 Task: See all articles on embed options.
Action: Mouse moved to (54, 615)
Screenshot: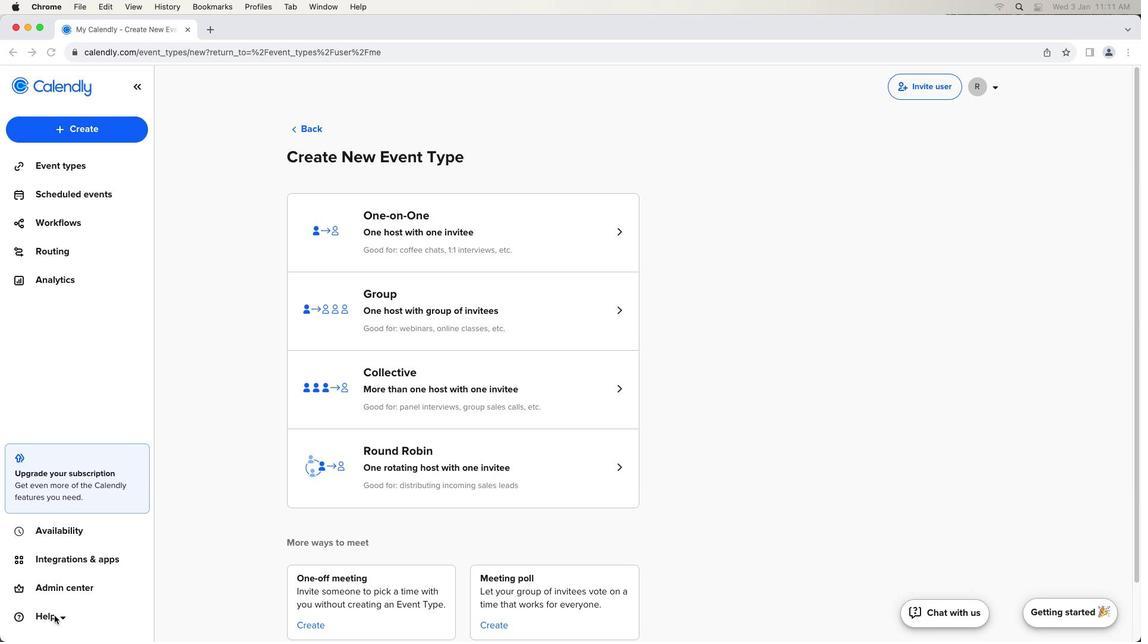 
Action: Mouse pressed left at (54, 615)
Screenshot: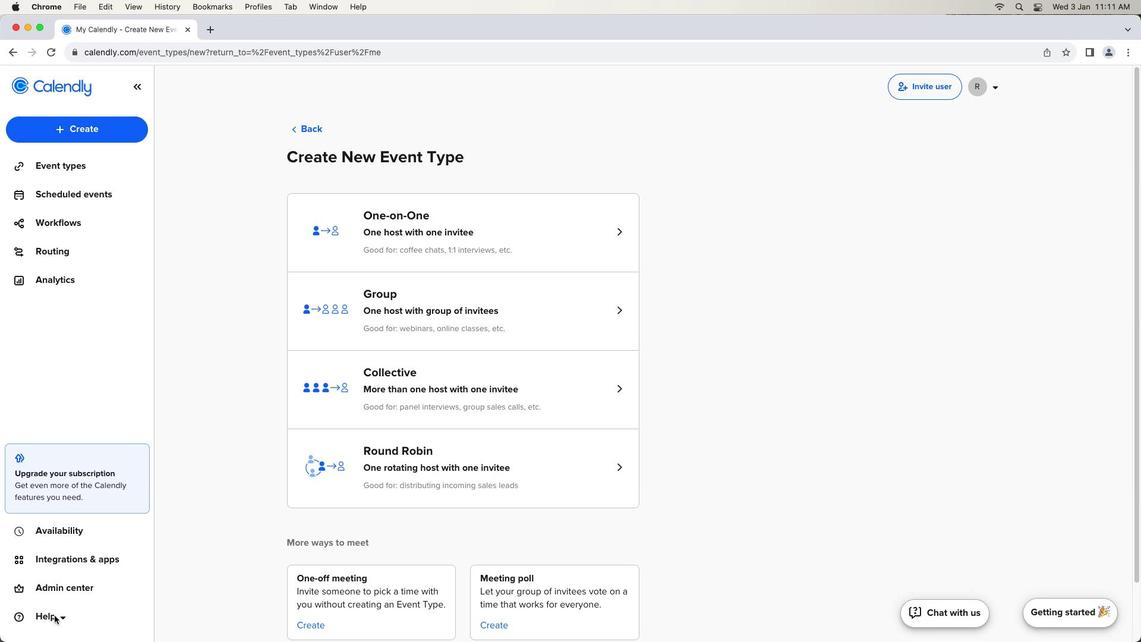 
Action: Mouse pressed left at (54, 615)
Screenshot: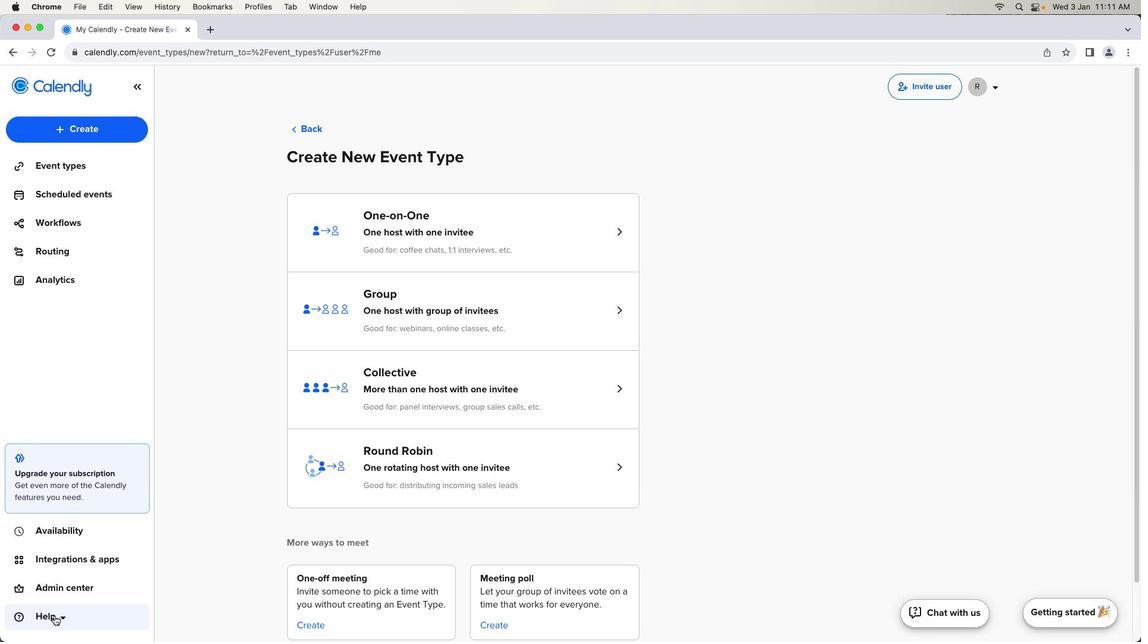 
Action: Mouse moved to (63, 520)
Screenshot: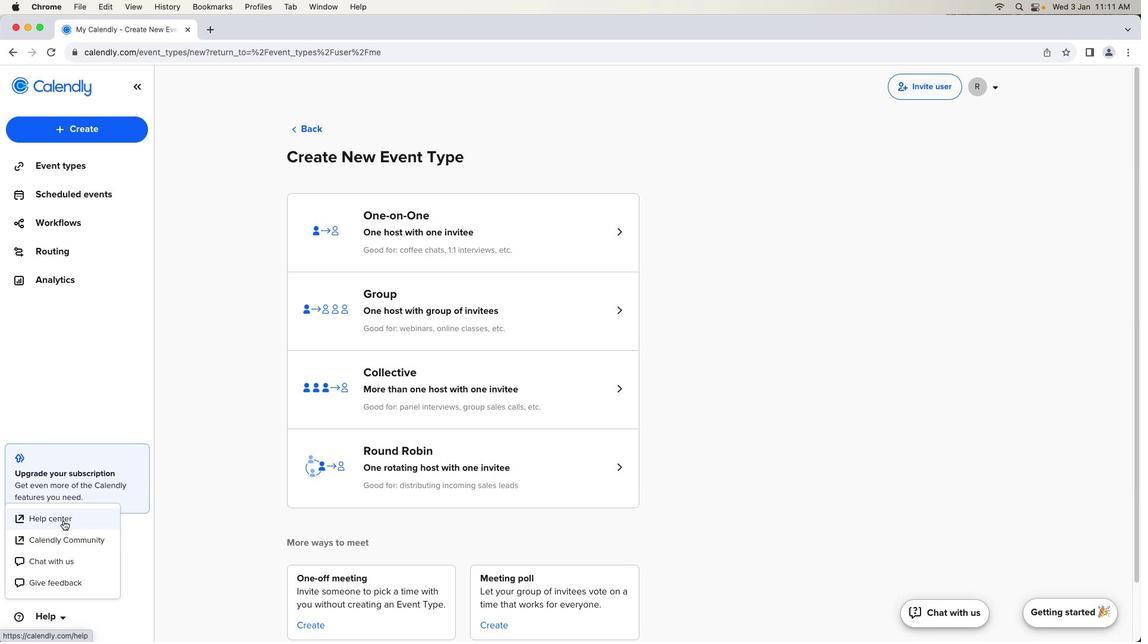 
Action: Mouse pressed left at (63, 520)
Screenshot: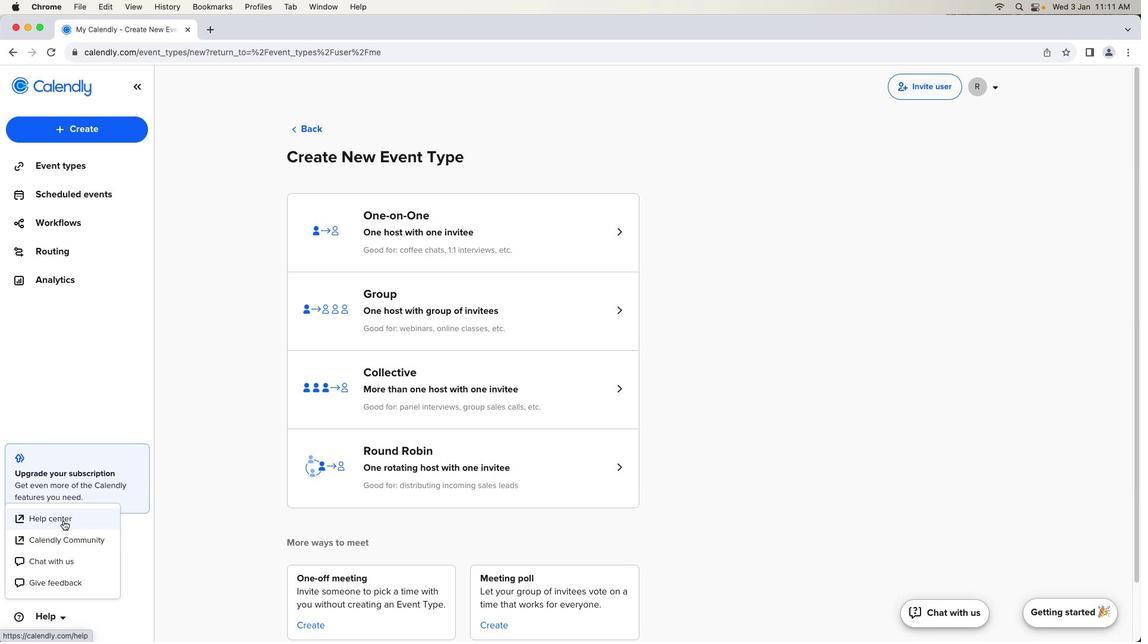 
Action: Mouse moved to (458, 541)
Screenshot: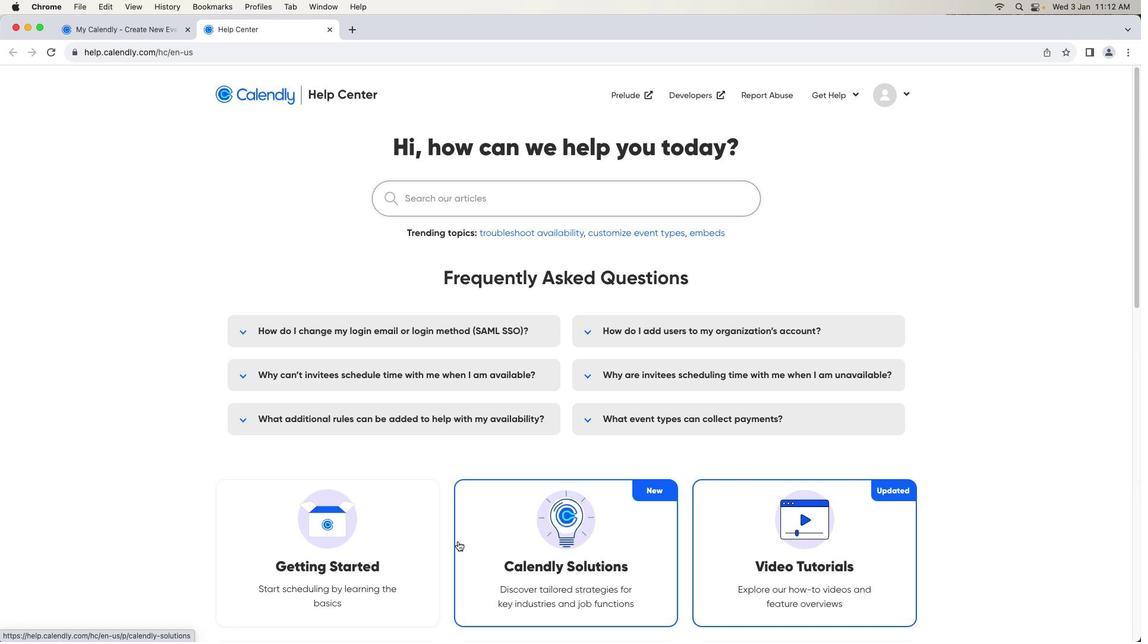 
Action: Mouse scrolled (458, 541) with delta (0, 0)
Screenshot: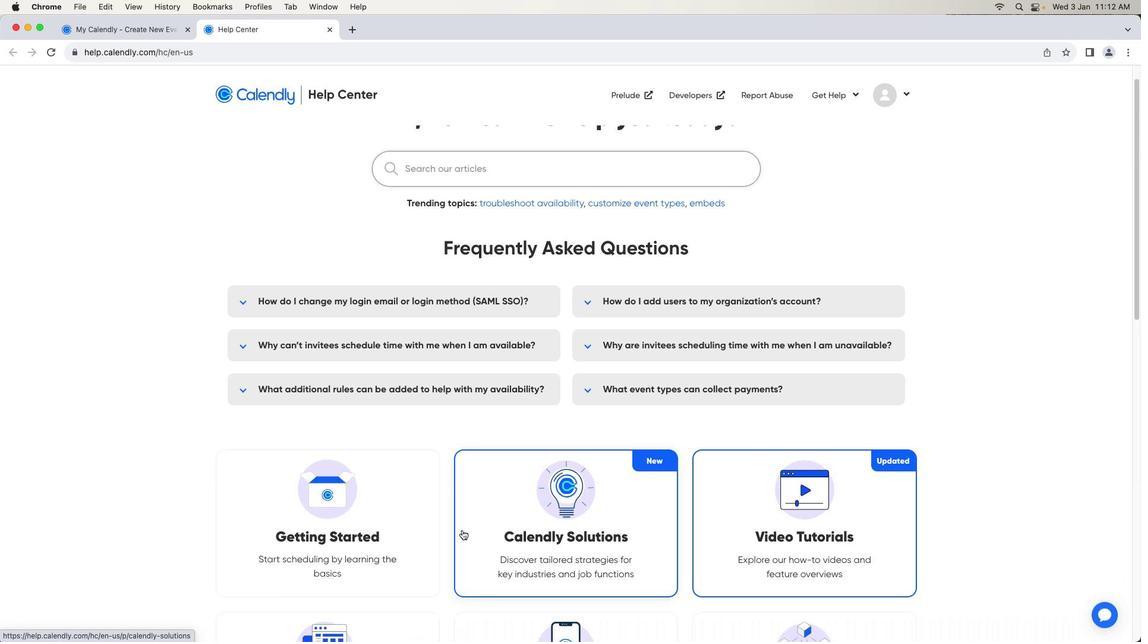 
Action: Mouse moved to (458, 540)
Screenshot: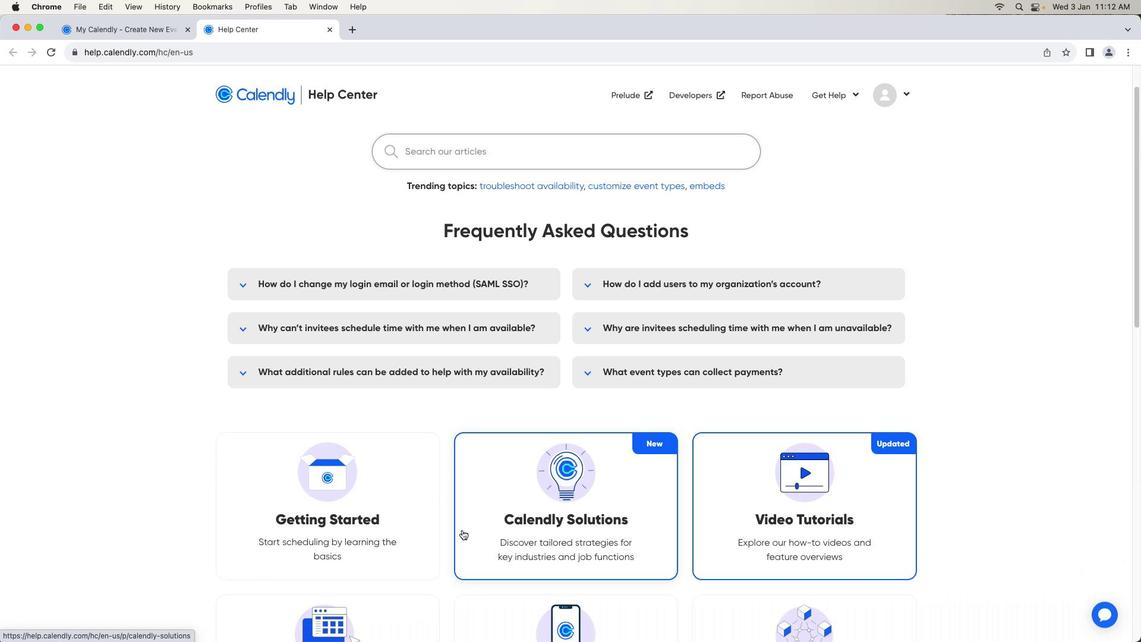 
Action: Mouse scrolled (458, 540) with delta (0, 0)
Screenshot: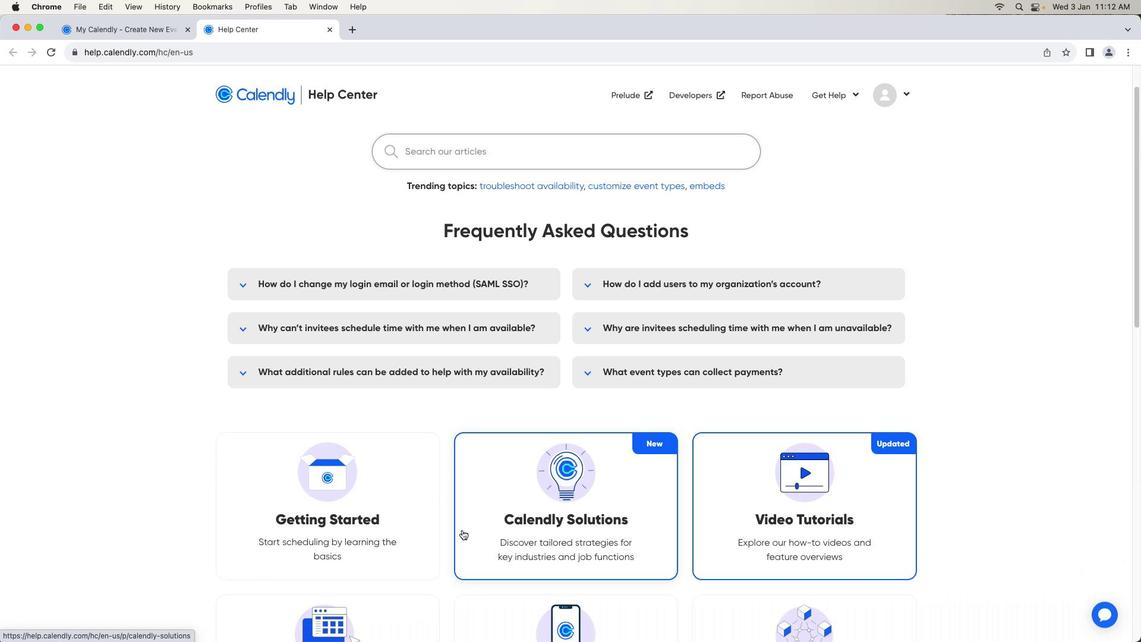 
Action: Mouse moved to (459, 536)
Screenshot: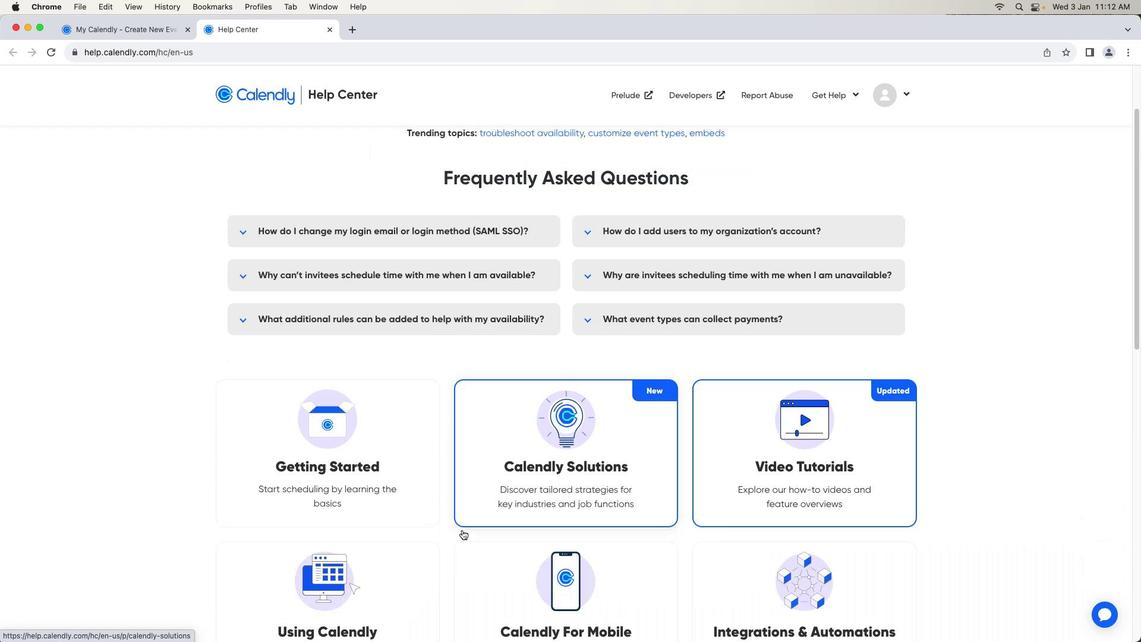 
Action: Mouse scrolled (459, 536) with delta (0, -1)
Screenshot: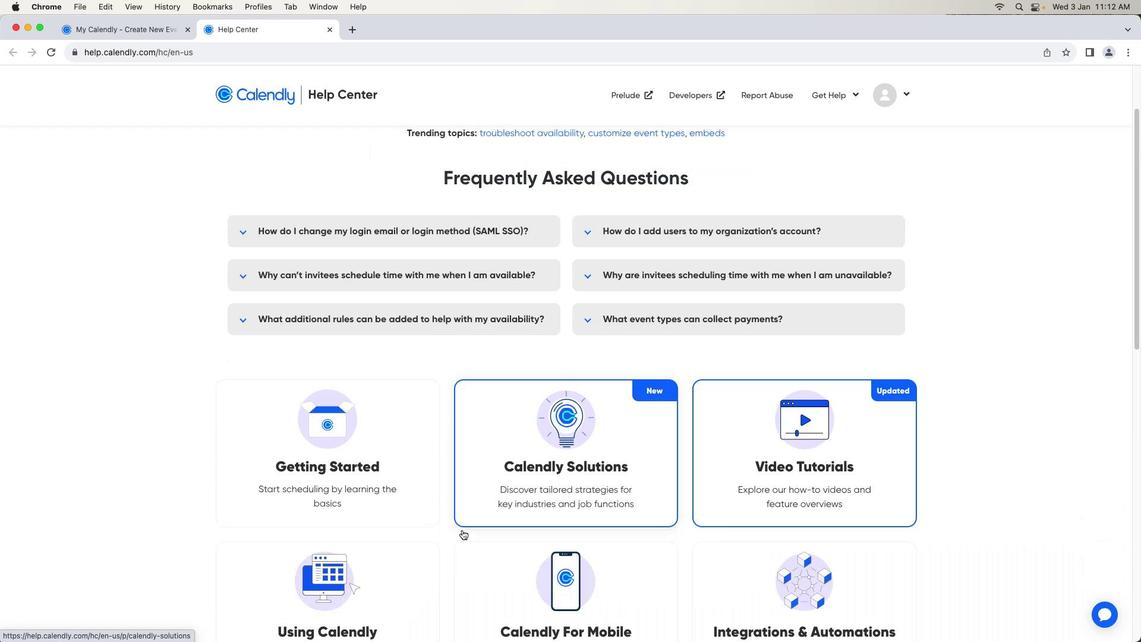 
Action: Mouse moved to (462, 530)
Screenshot: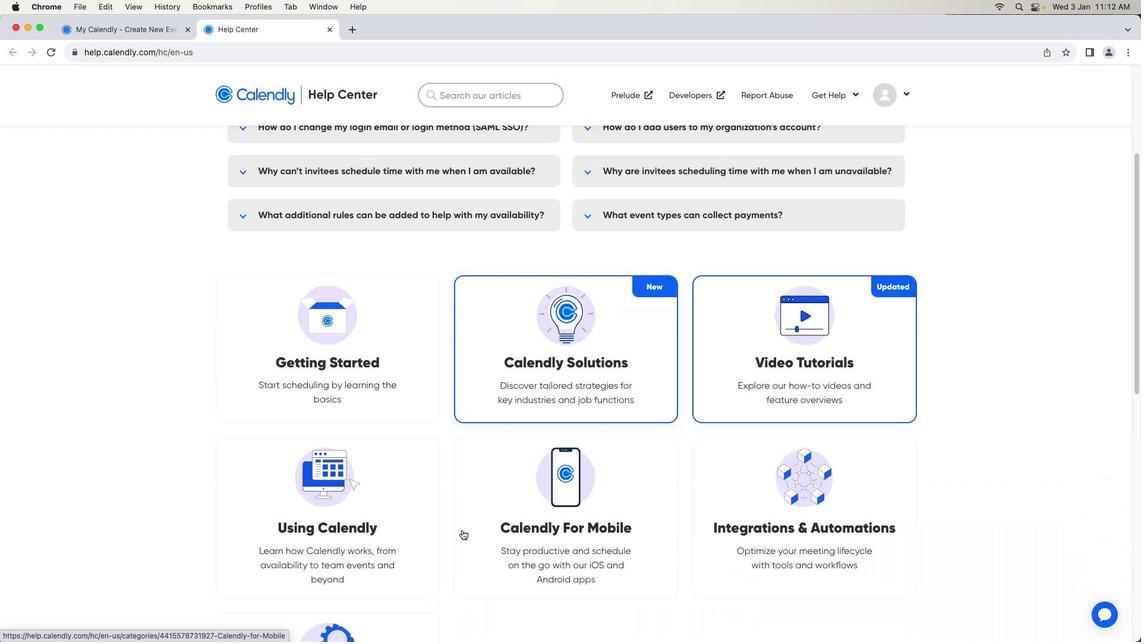 
Action: Mouse scrolled (462, 530) with delta (0, -2)
Screenshot: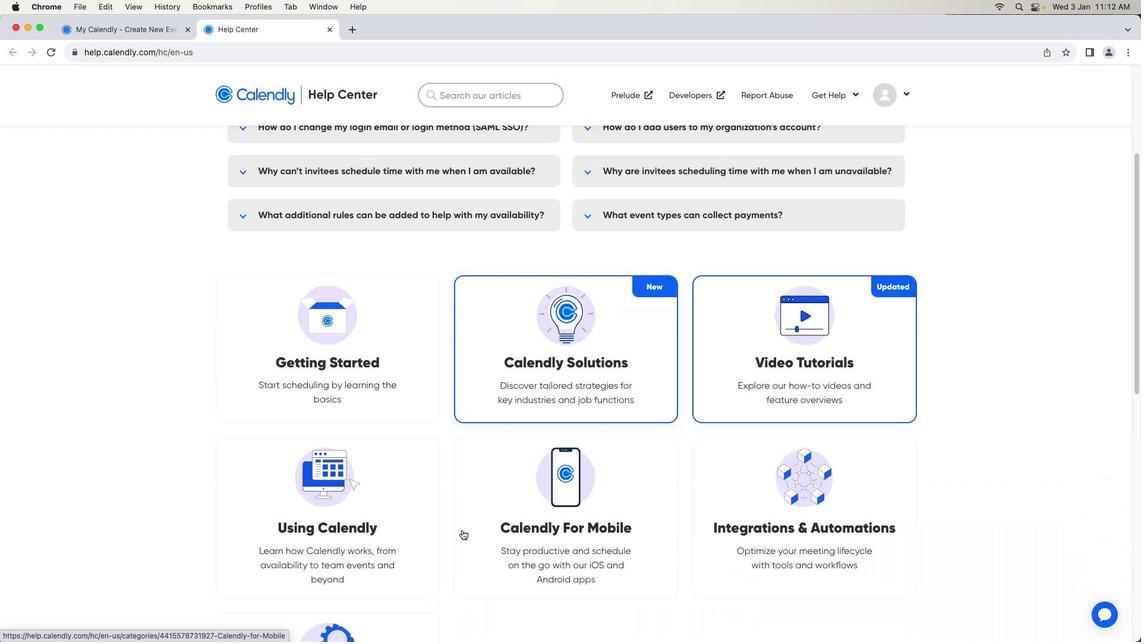 
Action: Mouse moved to (830, 502)
Screenshot: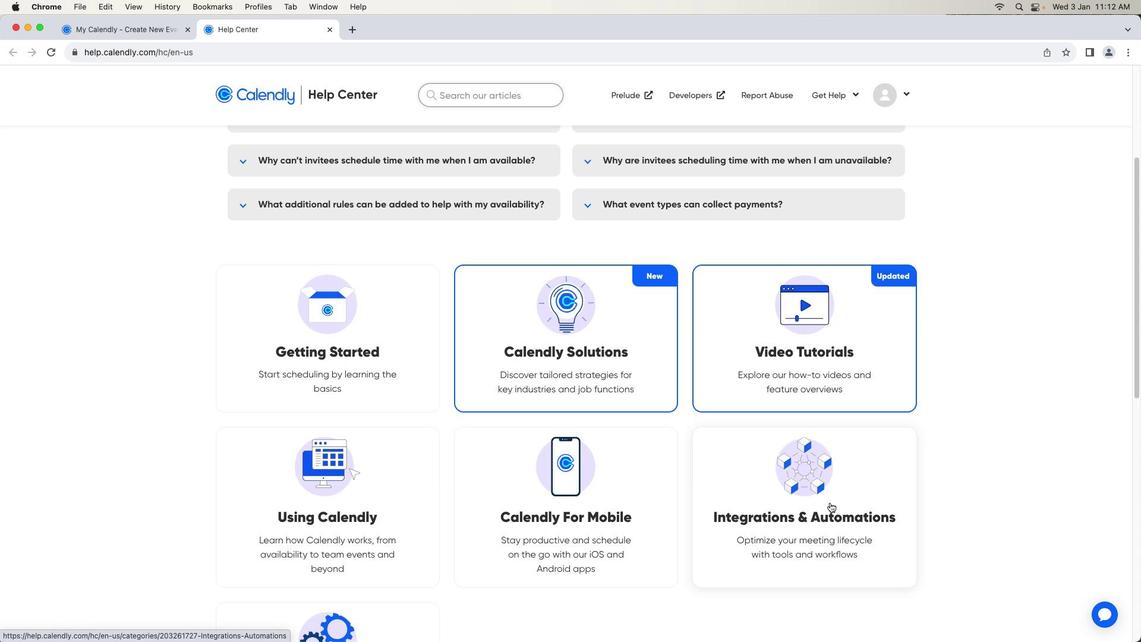 
Action: Mouse scrolled (830, 502) with delta (0, 0)
Screenshot: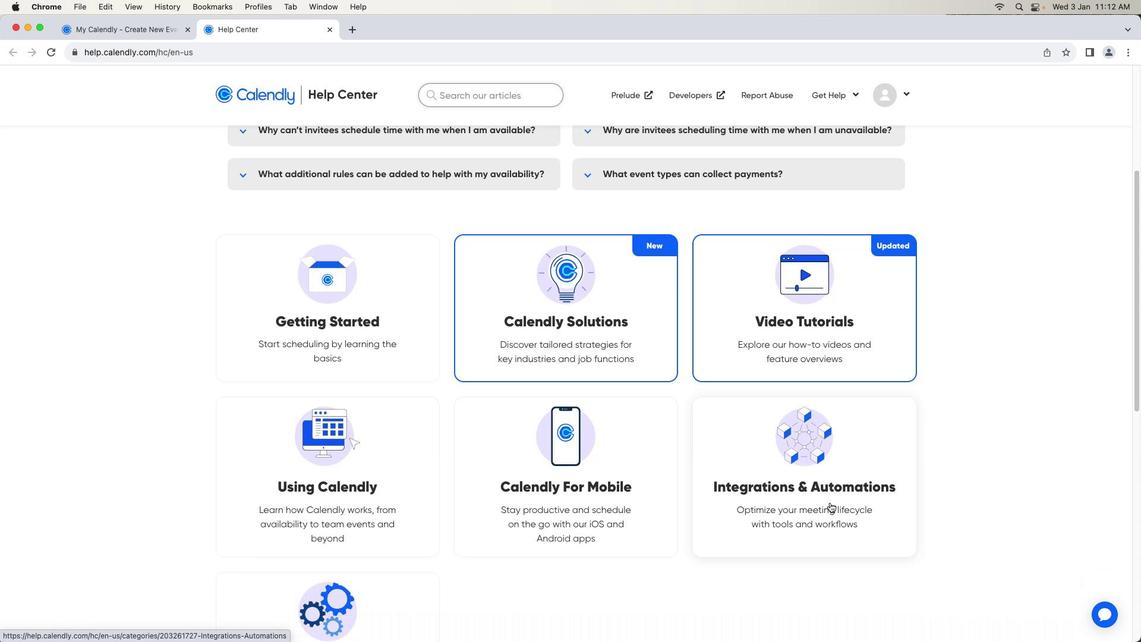
Action: Mouse scrolled (830, 502) with delta (0, 0)
Screenshot: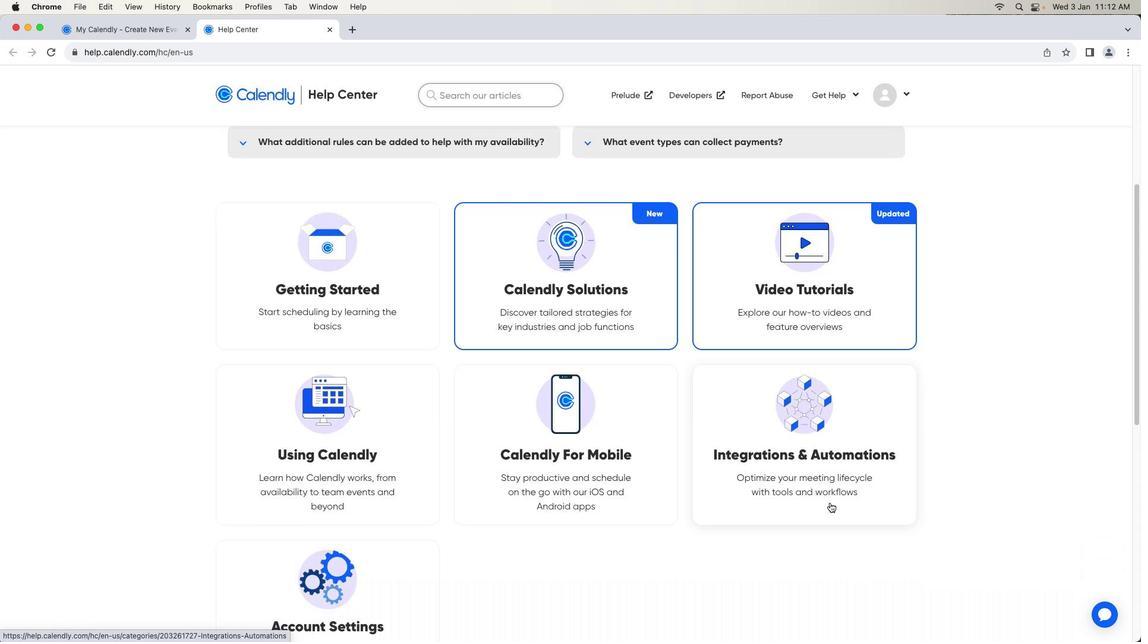 
Action: Mouse scrolled (830, 502) with delta (0, -1)
Screenshot: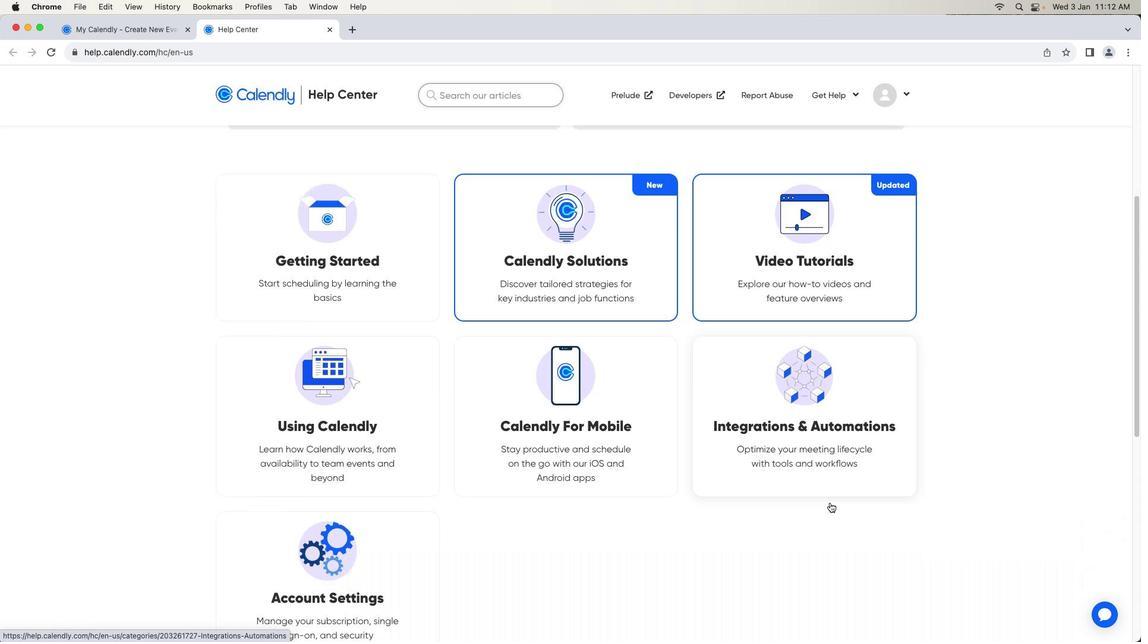 
Action: Mouse moved to (809, 380)
Screenshot: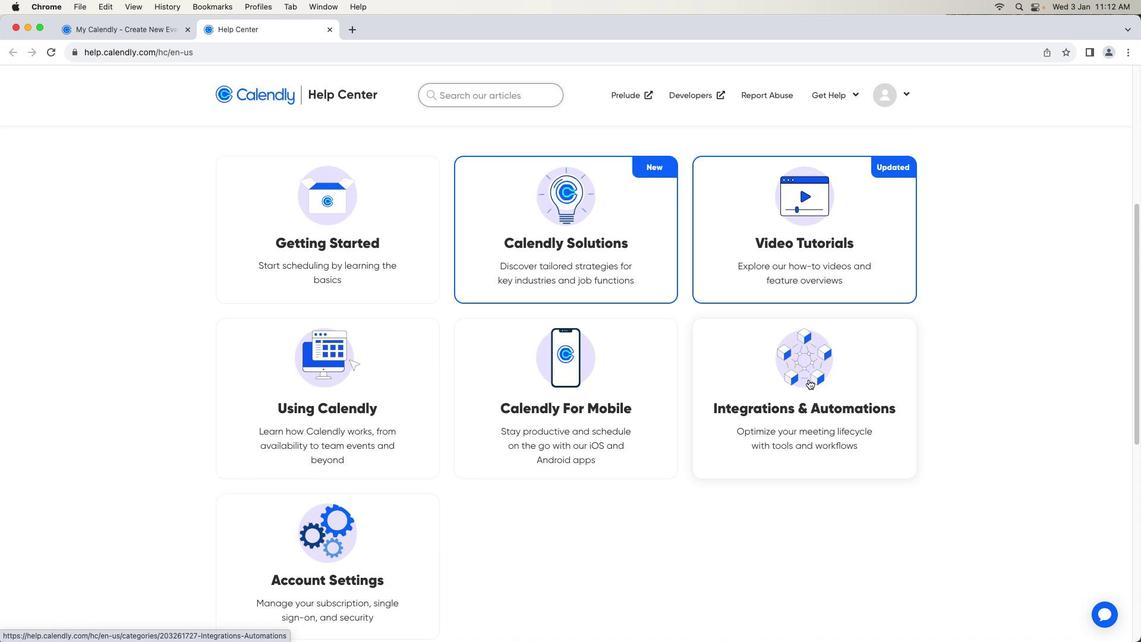 
Action: Mouse pressed left at (809, 380)
Screenshot: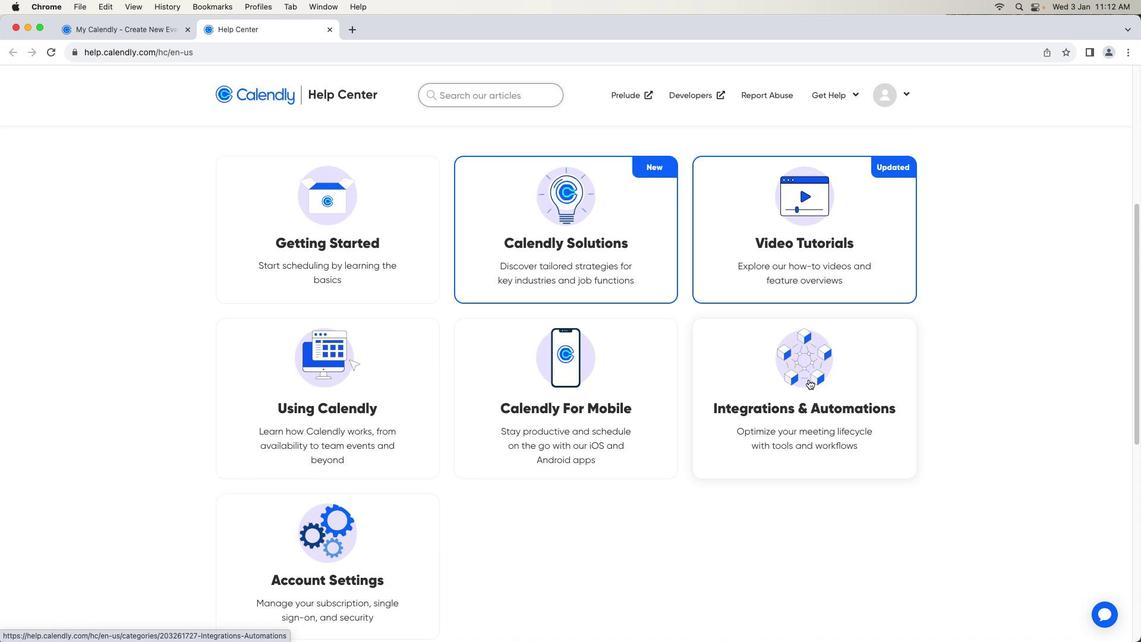 
Action: Mouse moved to (619, 484)
Screenshot: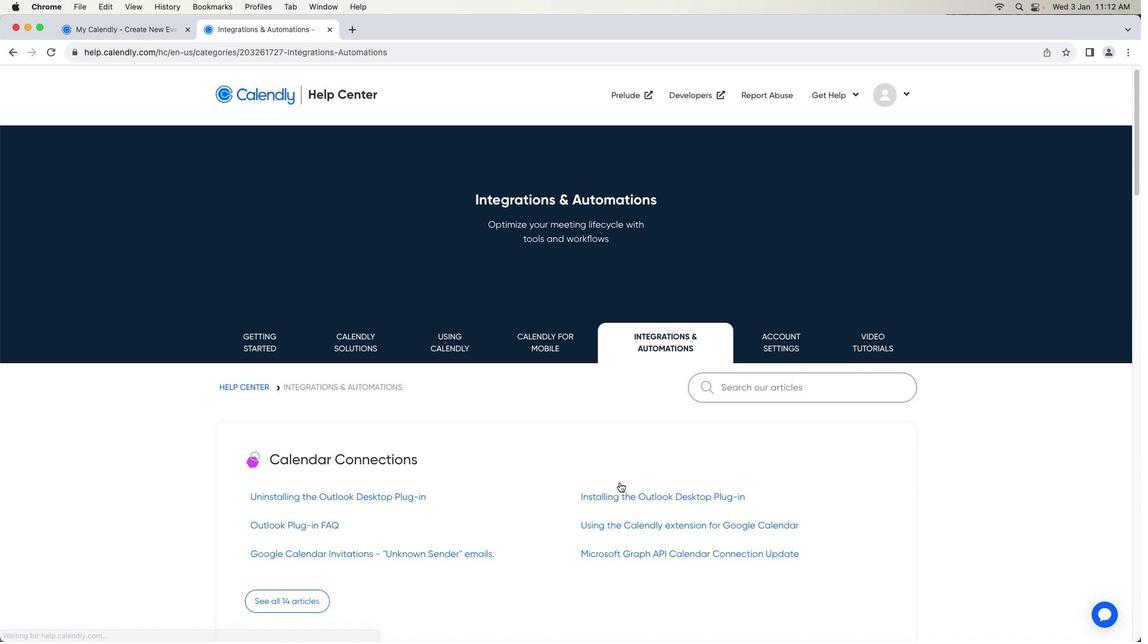 
Action: Mouse scrolled (619, 484) with delta (0, 0)
Screenshot: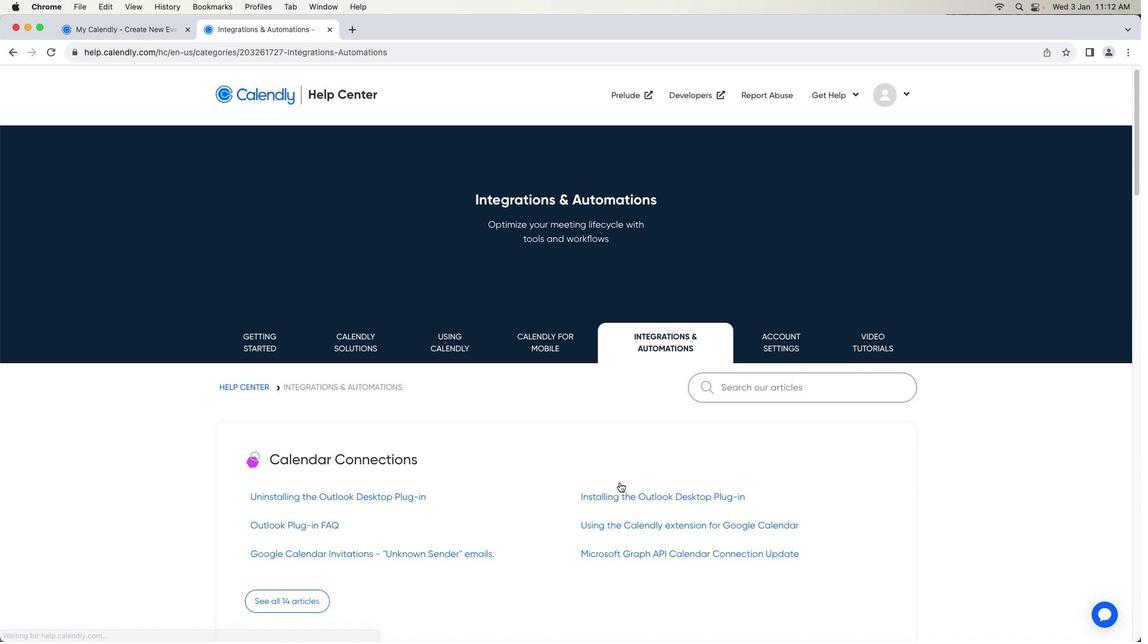 
Action: Mouse moved to (619, 482)
Screenshot: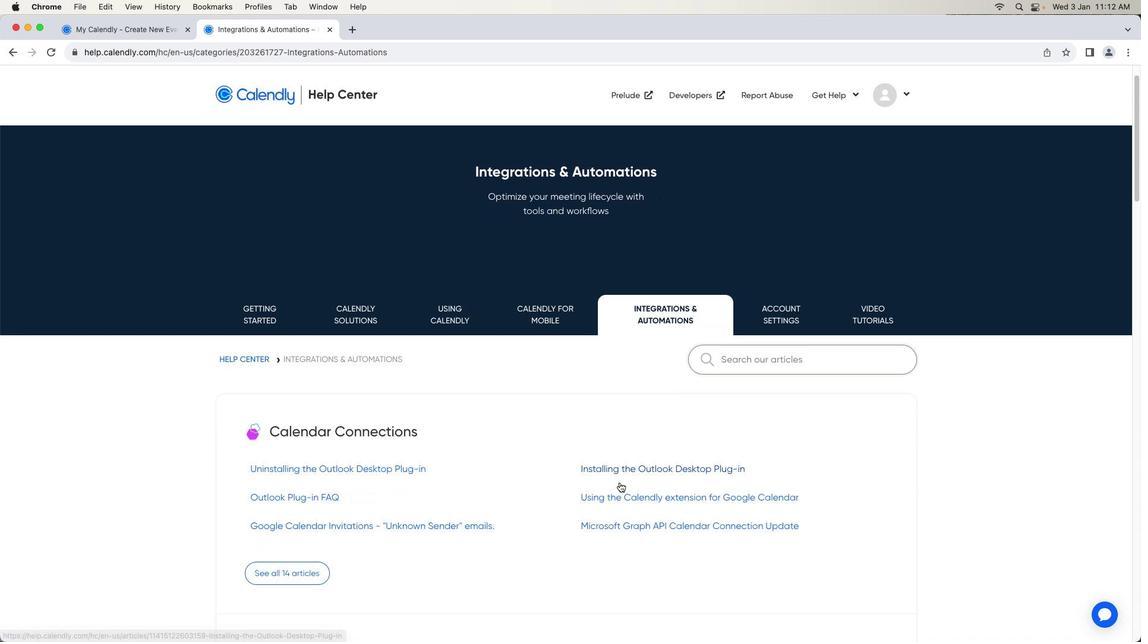 
Action: Mouse scrolled (619, 482) with delta (0, 0)
Screenshot: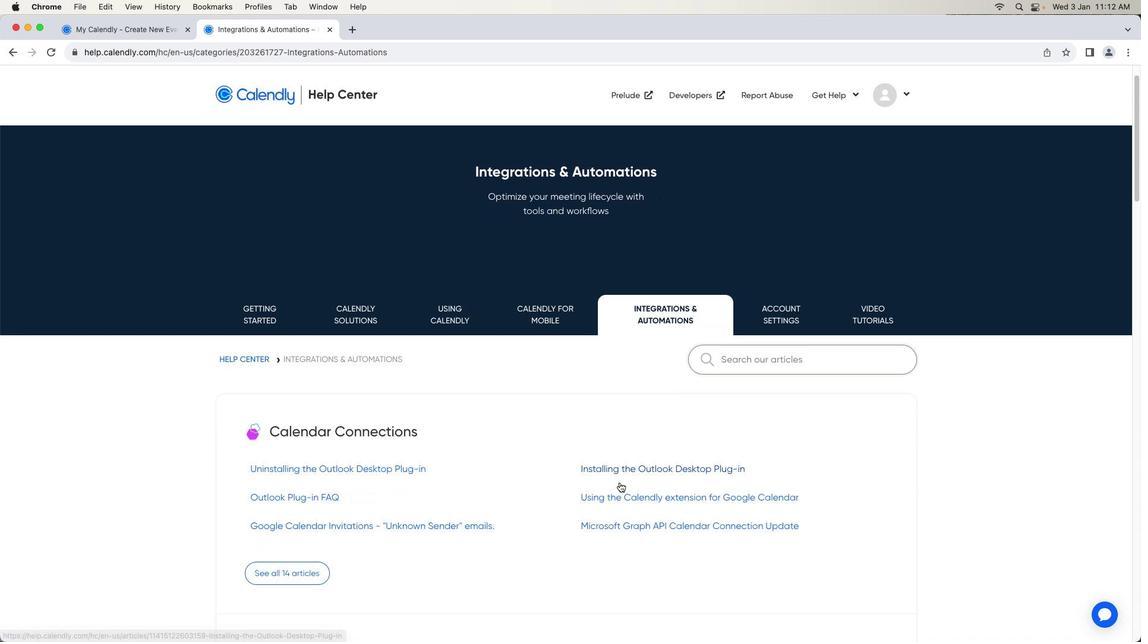 
Action: Mouse moved to (619, 482)
Screenshot: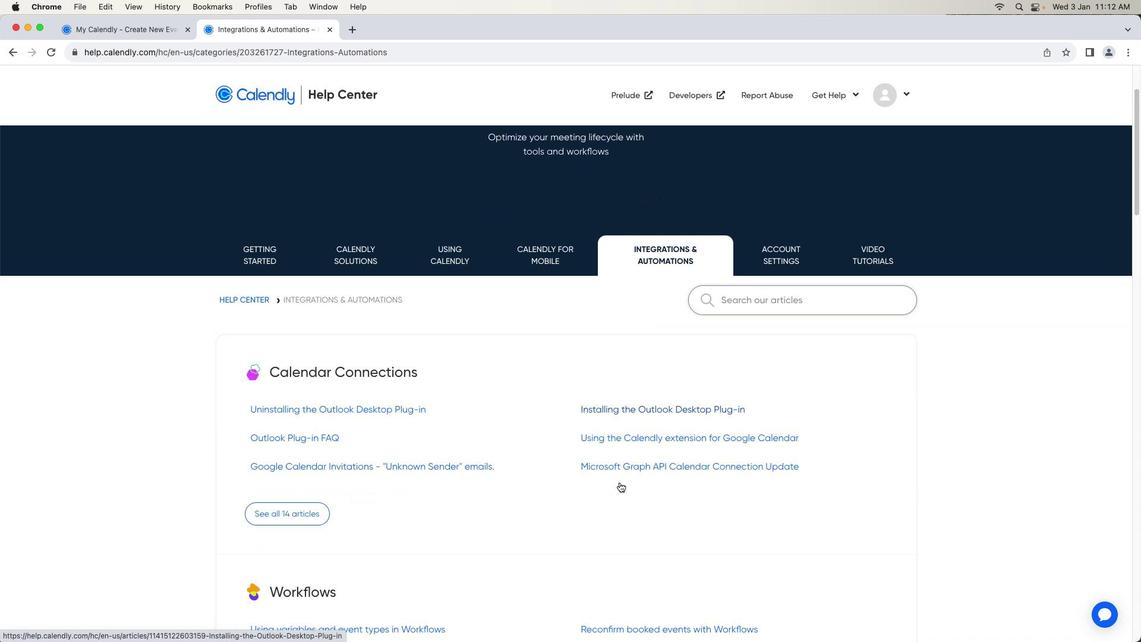 
Action: Mouse scrolled (619, 482) with delta (0, -1)
Screenshot: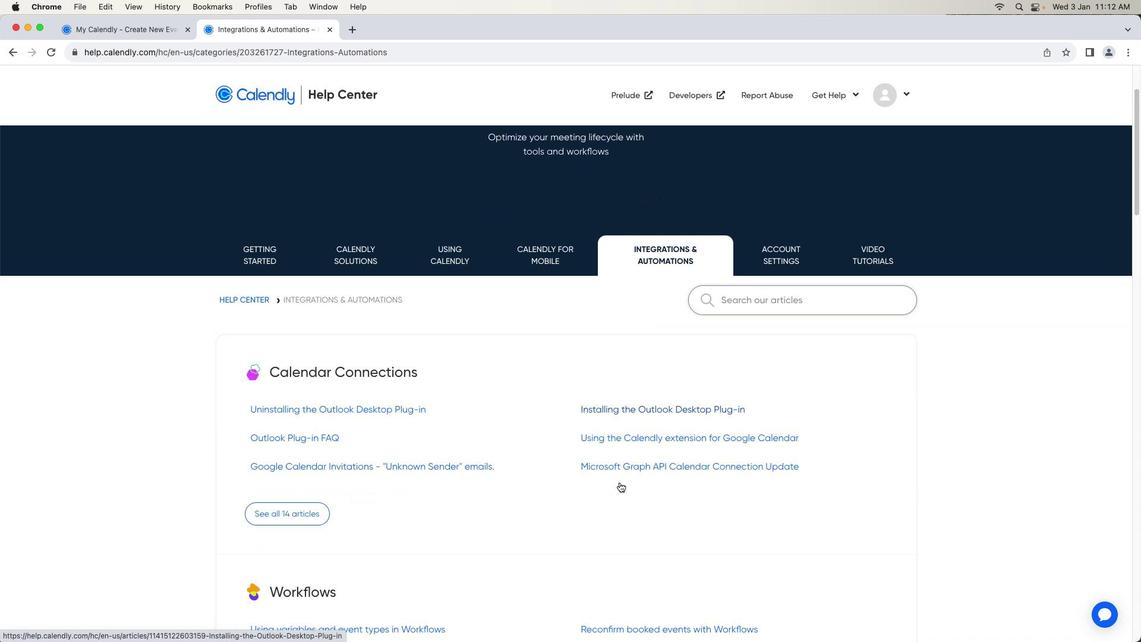 
Action: Mouse moved to (619, 482)
Screenshot: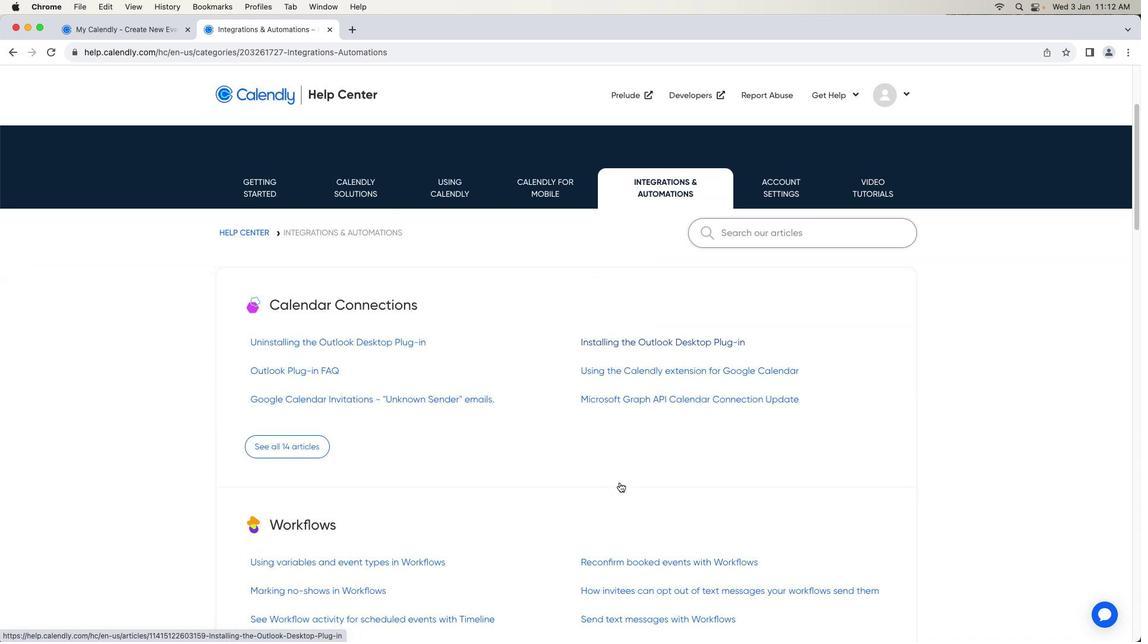 
Action: Mouse scrolled (619, 482) with delta (0, -2)
Screenshot: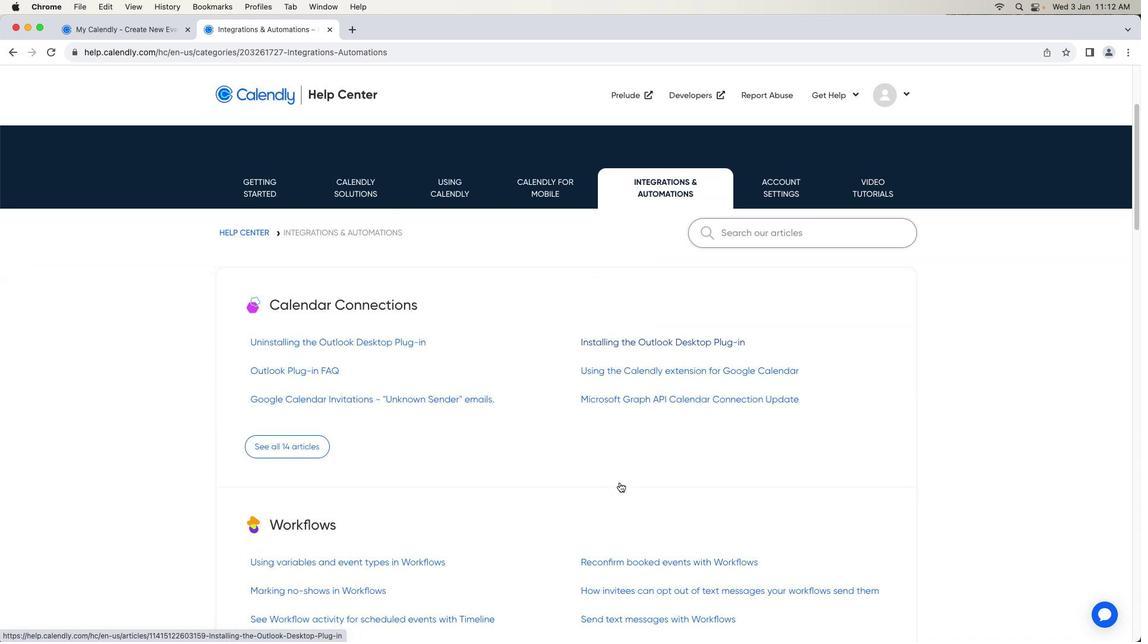 
Action: Mouse moved to (619, 480)
Screenshot: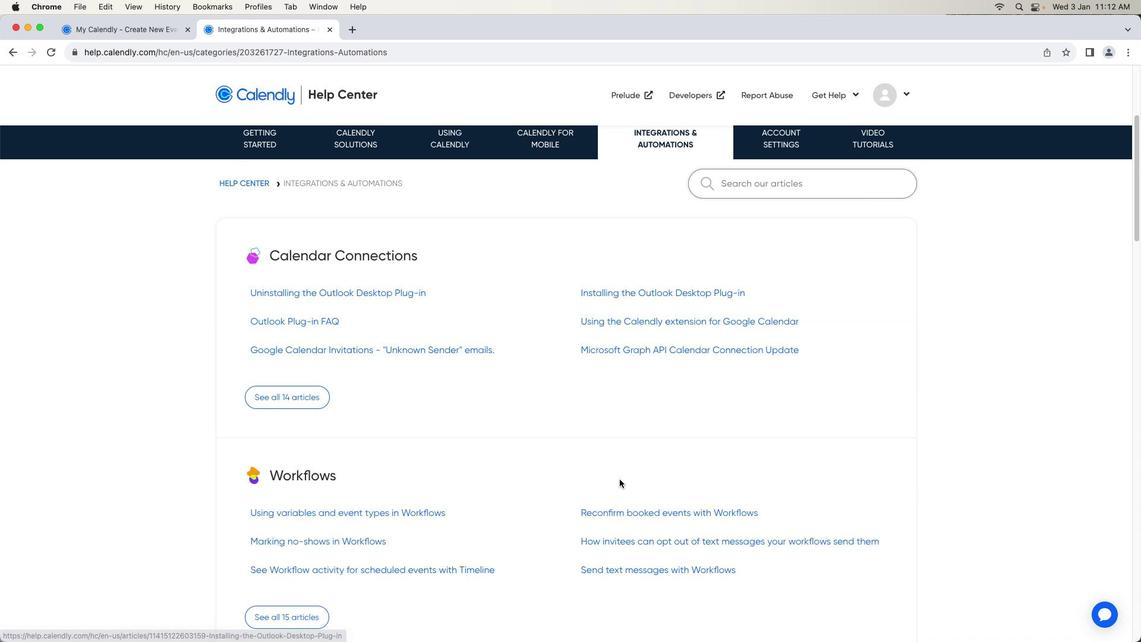 
Action: Mouse scrolled (619, 480) with delta (0, 0)
Screenshot: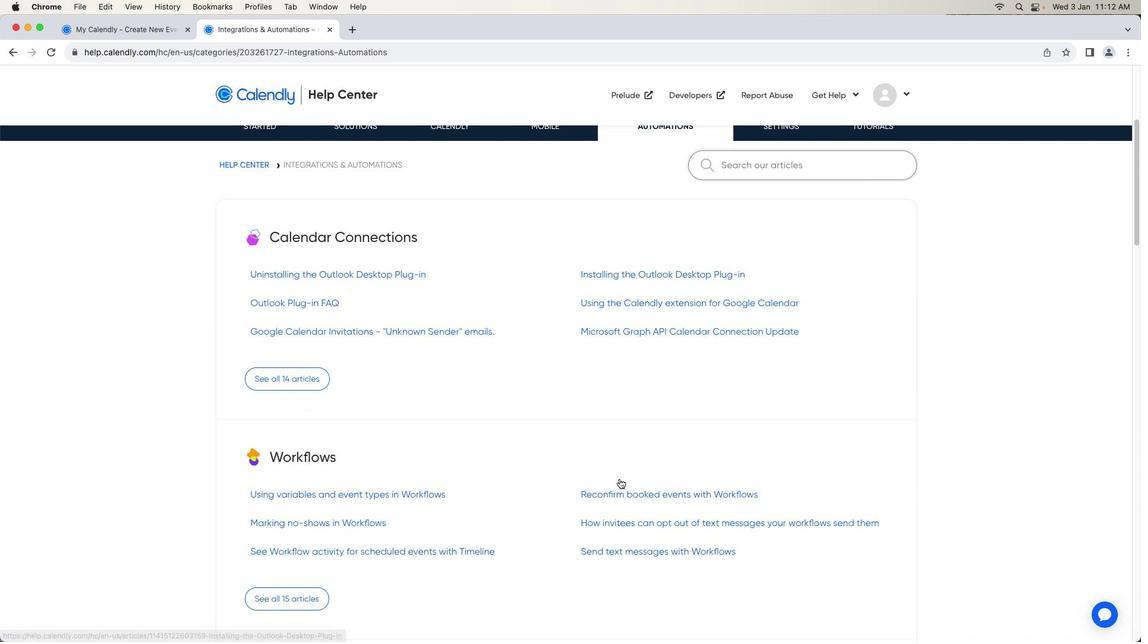 
Action: Mouse moved to (619, 479)
Screenshot: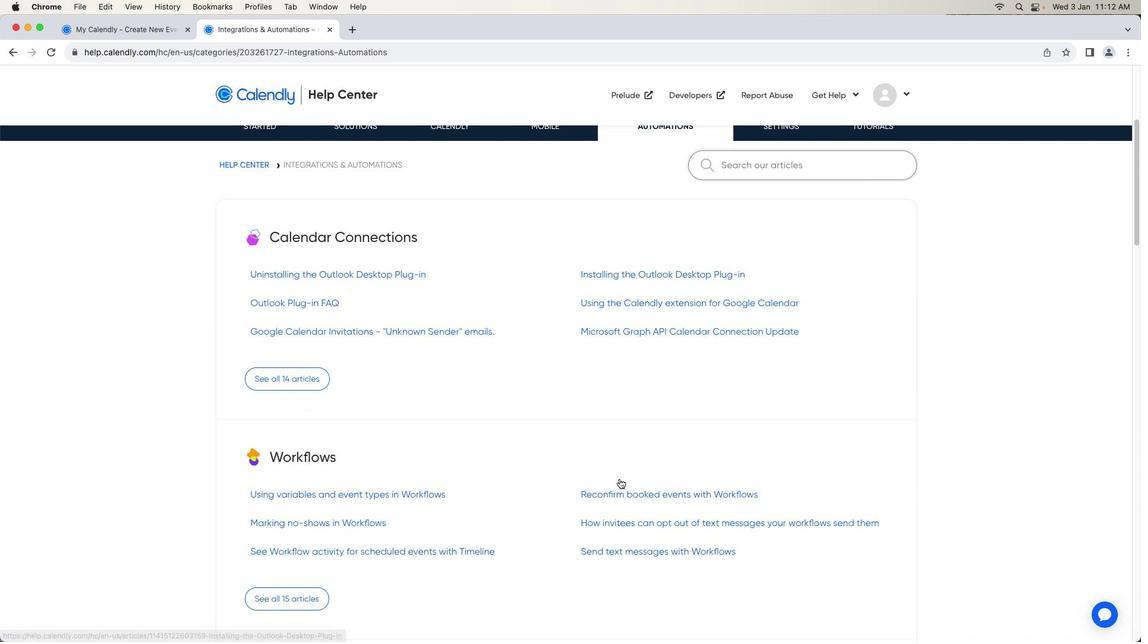 
Action: Mouse scrolled (619, 479) with delta (0, 0)
Screenshot: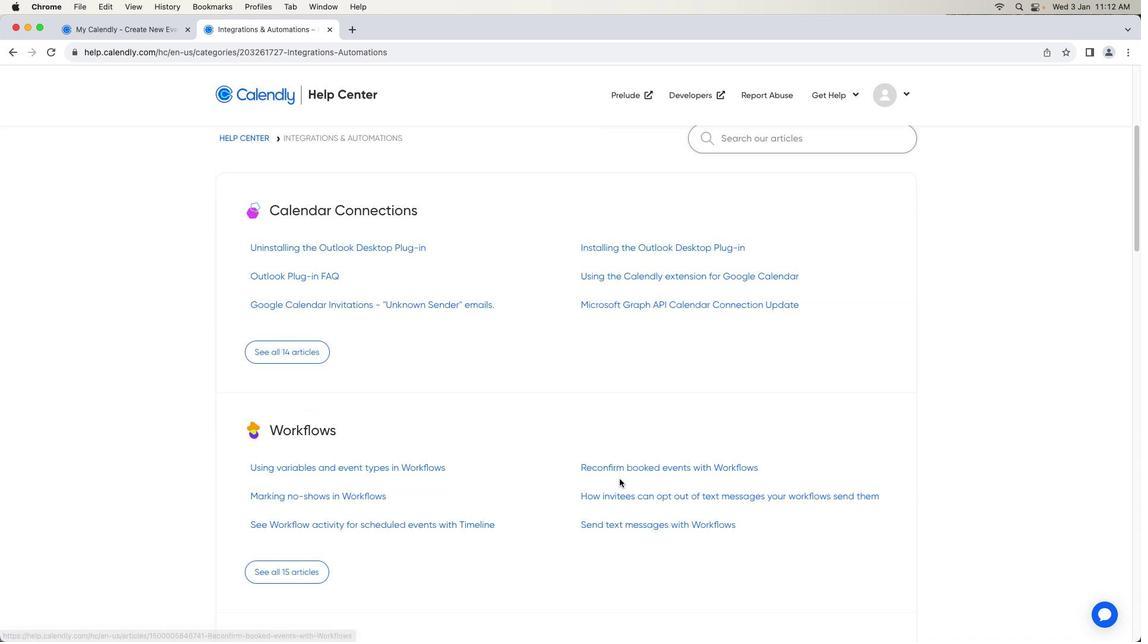 
Action: Mouse moved to (619, 479)
Screenshot: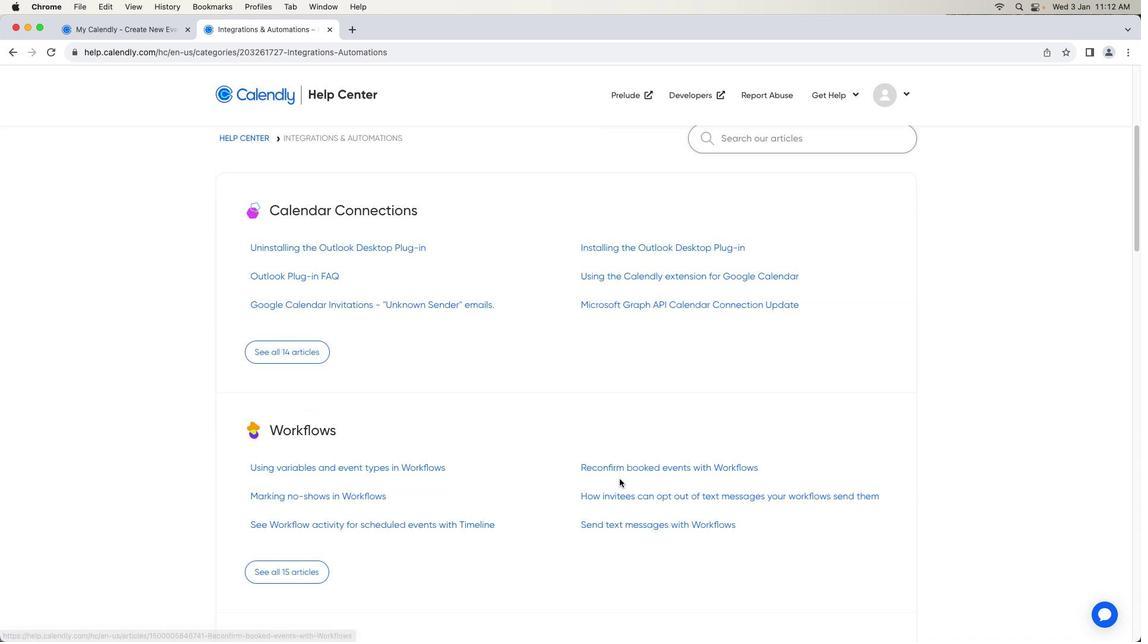 
Action: Mouse scrolled (619, 479) with delta (0, -1)
Screenshot: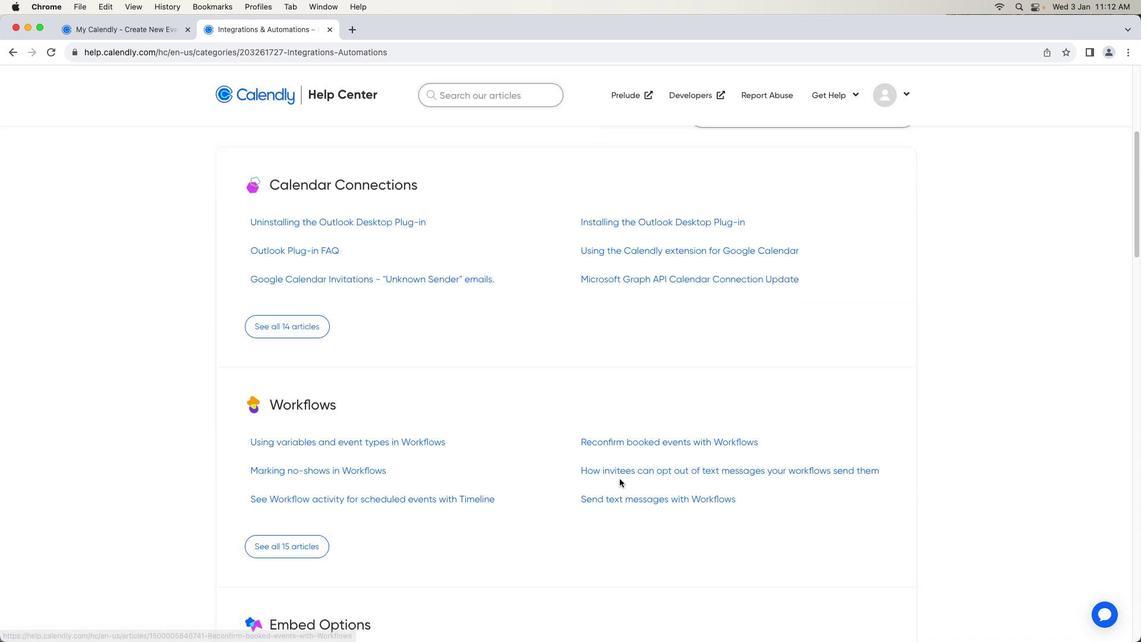 
Action: Mouse moved to (620, 478)
Screenshot: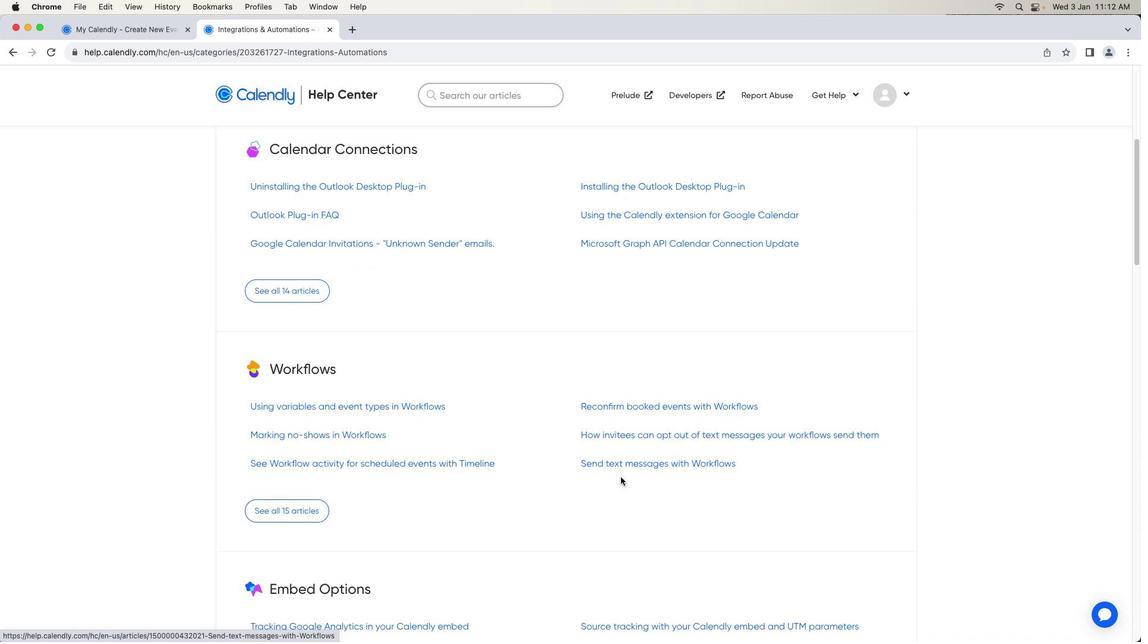 
Action: Mouse scrolled (620, 478) with delta (0, 0)
Screenshot: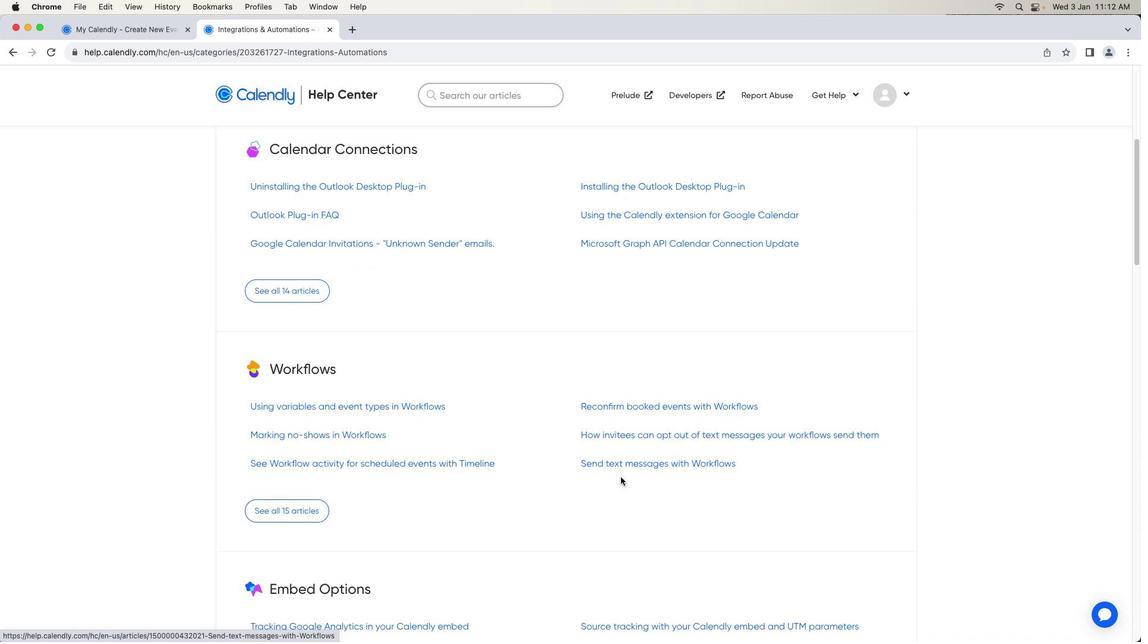 
Action: Mouse moved to (620, 477)
Screenshot: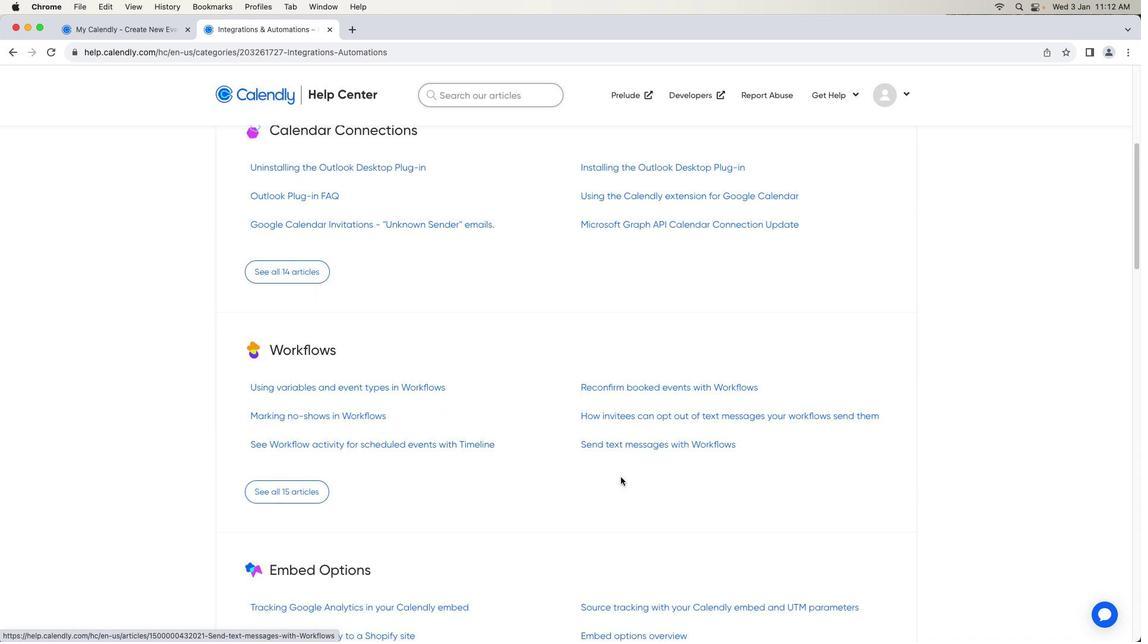
Action: Mouse scrolled (620, 477) with delta (0, 0)
Screenshot: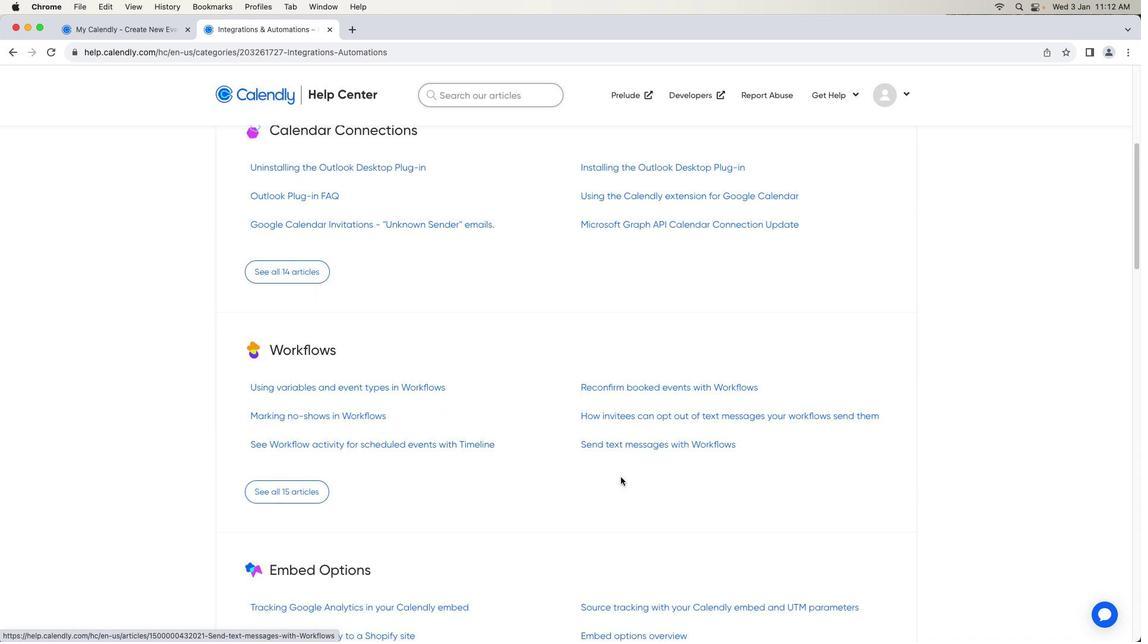 
Action: Mouse moved to (620, 476)
Screenshot: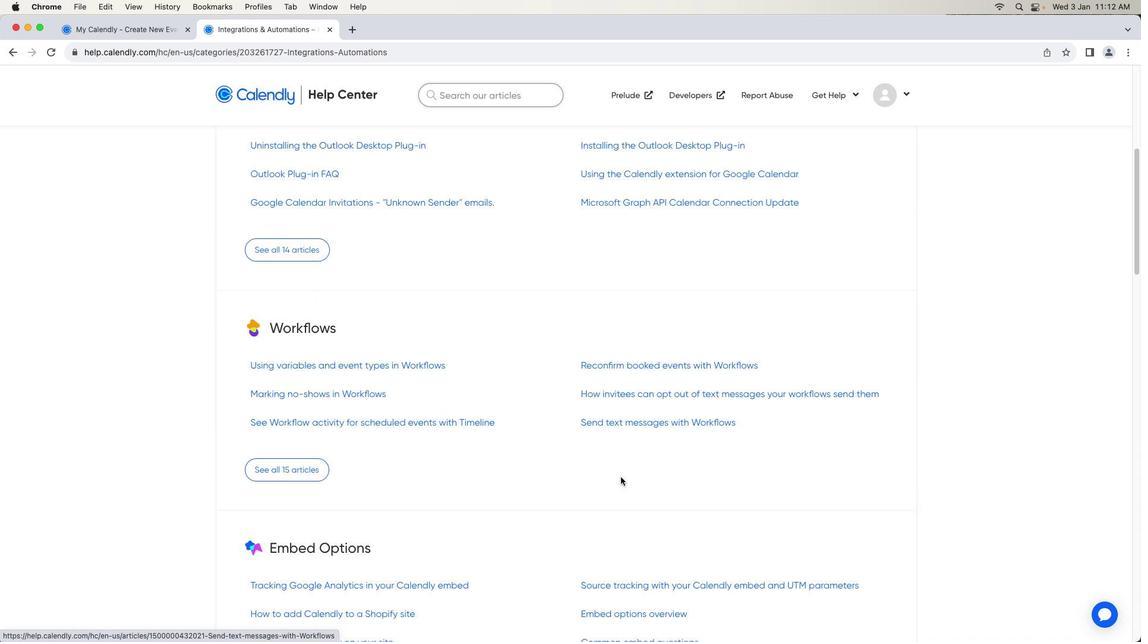 
Action: Mouse scrolled (620, 476) with delta (0, -1)
Screenshot: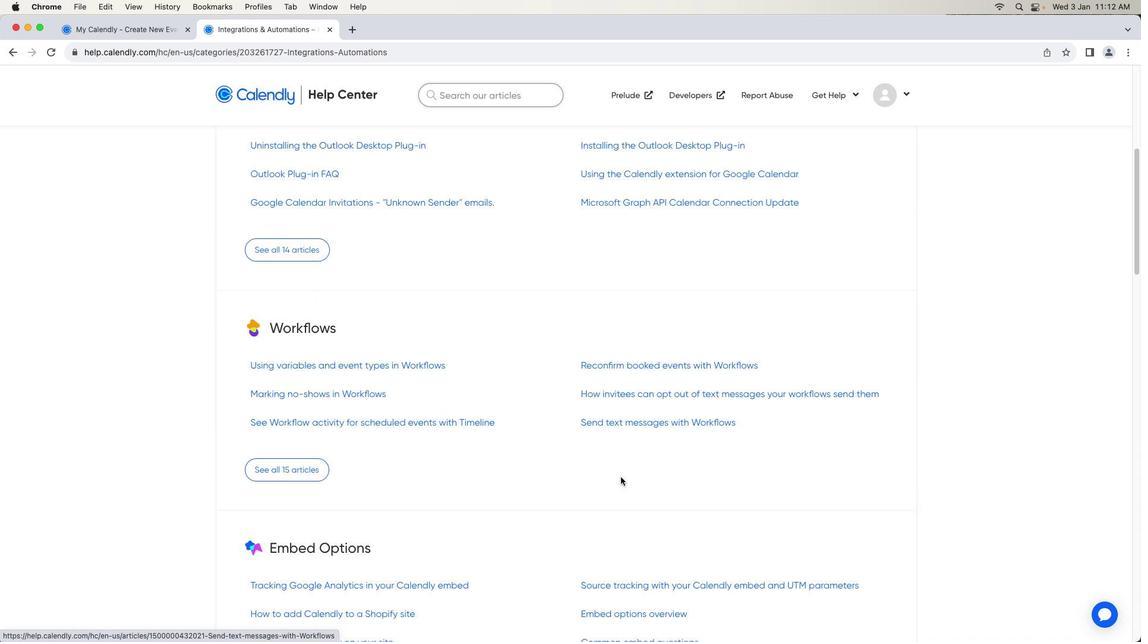 
Action: Mouse moved to (620, 476)
Screenshot: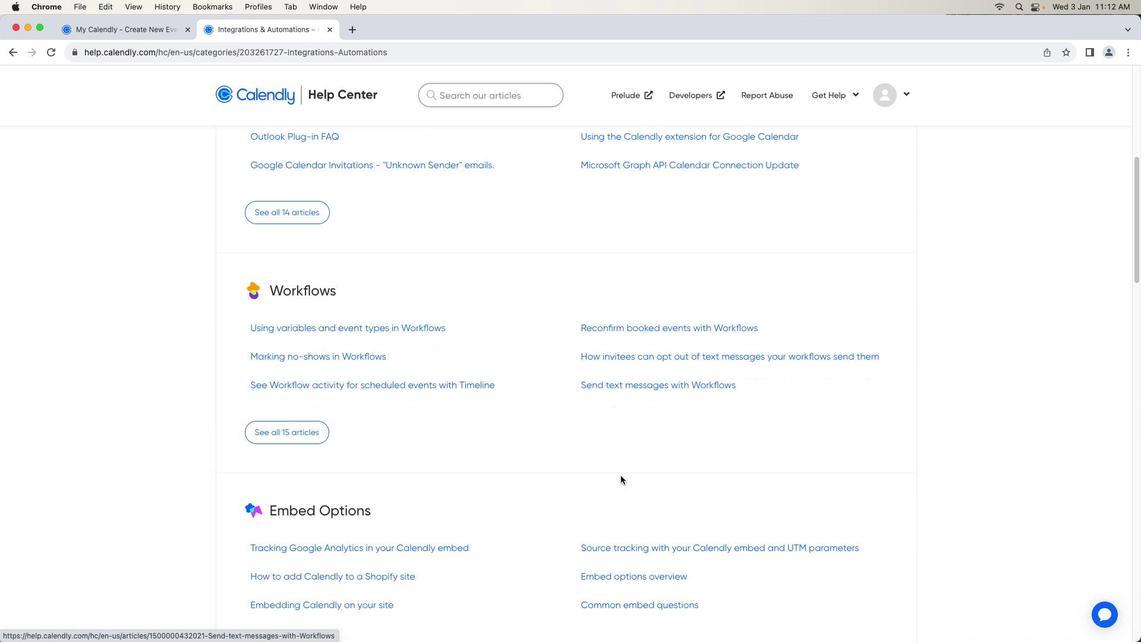 
Action: Mouse scrolled (620, 476) with delta (0, -1)
Screenshot: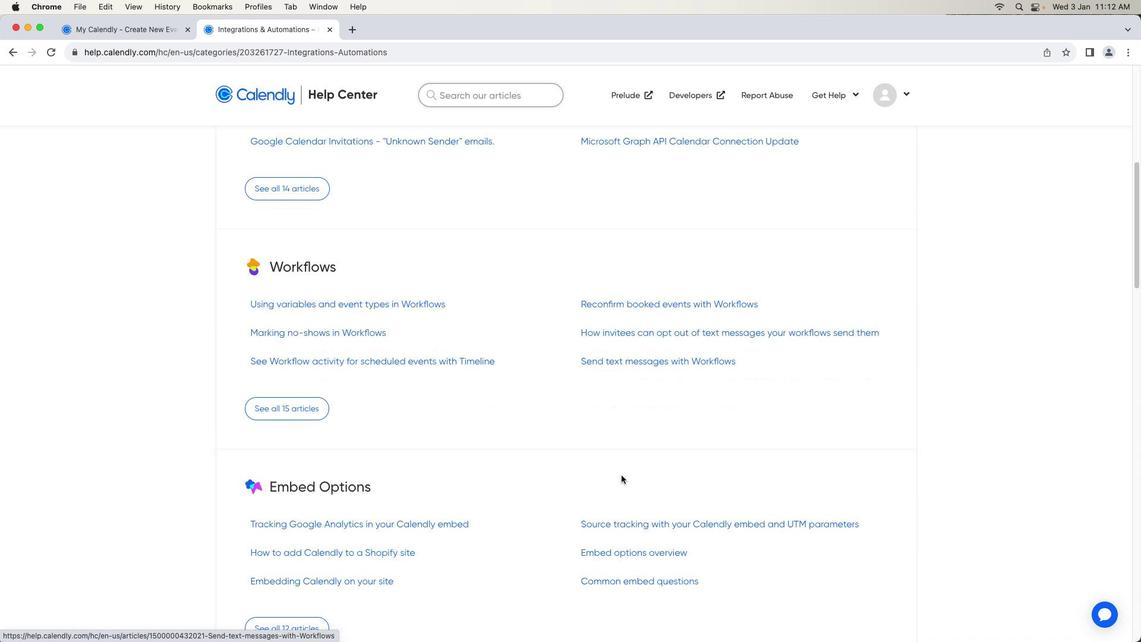 
Action: Mouse moved to (621, 473)
Screenshot: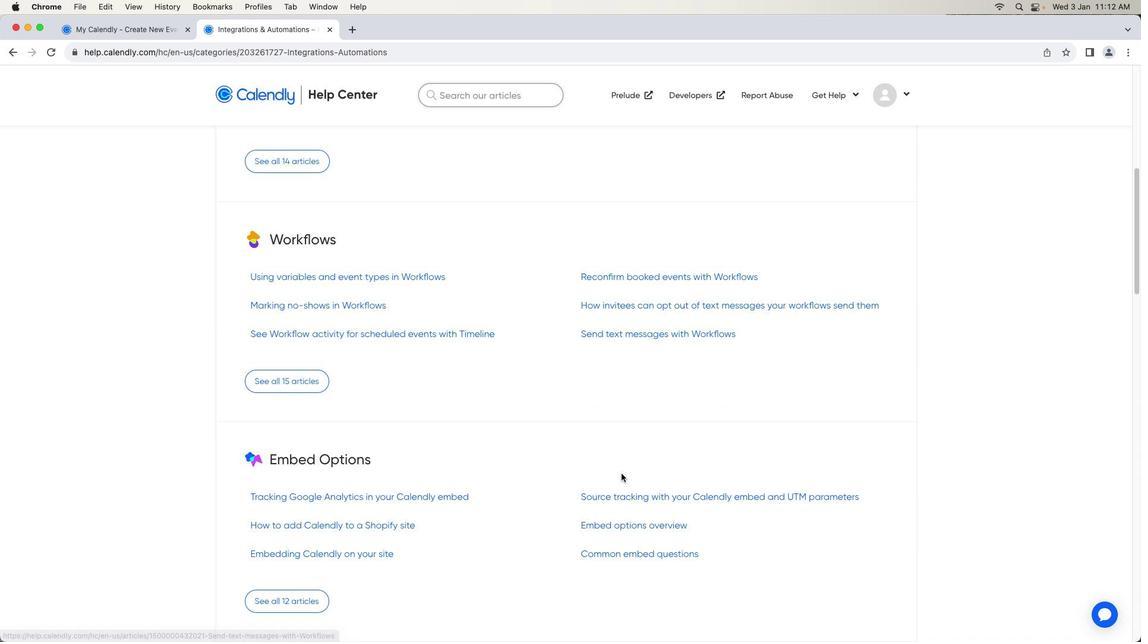 
Action: Mouse scrolled (621, 473) with delta (0, 0)
Screenshot: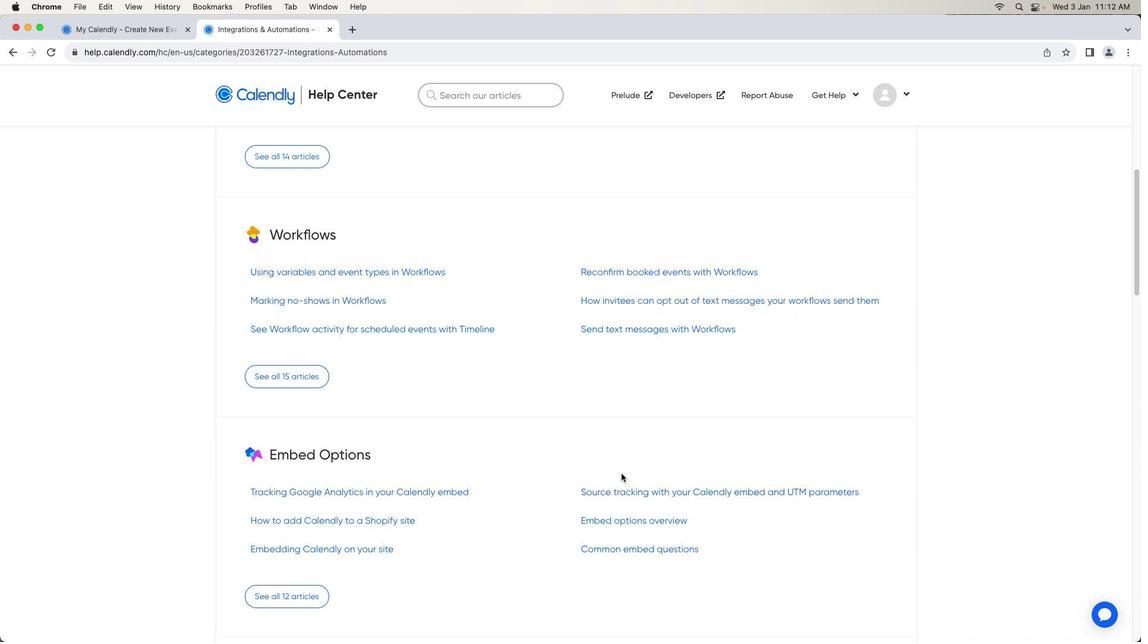
Action: Mouse moved to (622, 473)
Screenshot: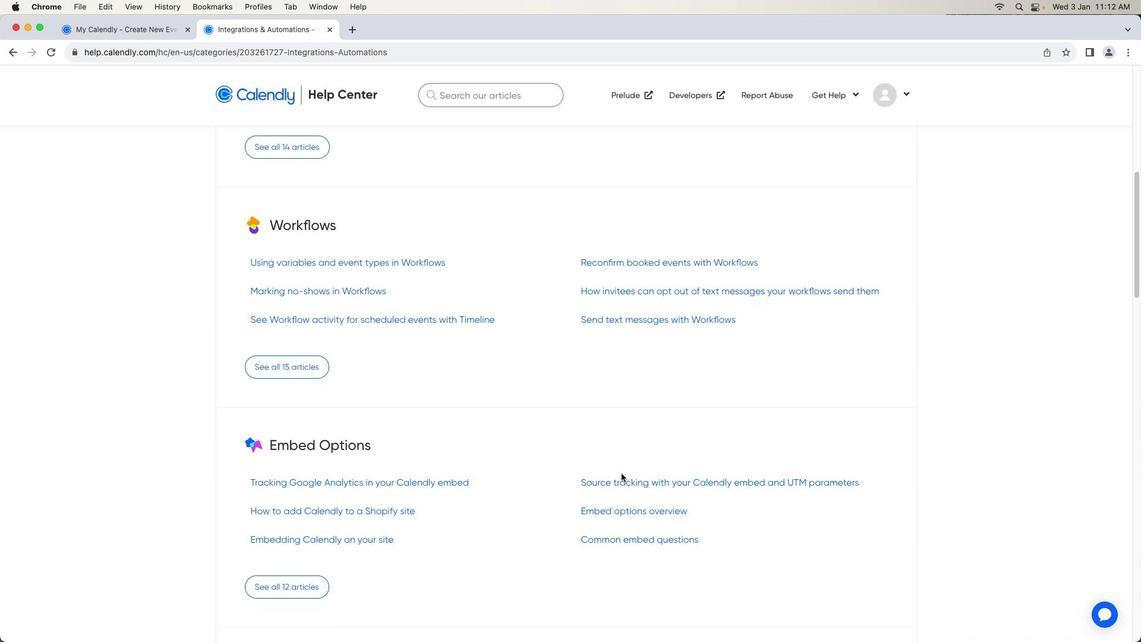 
Action: Mouse scrolled (622, 473) with delta (0, 0)
Screenshot: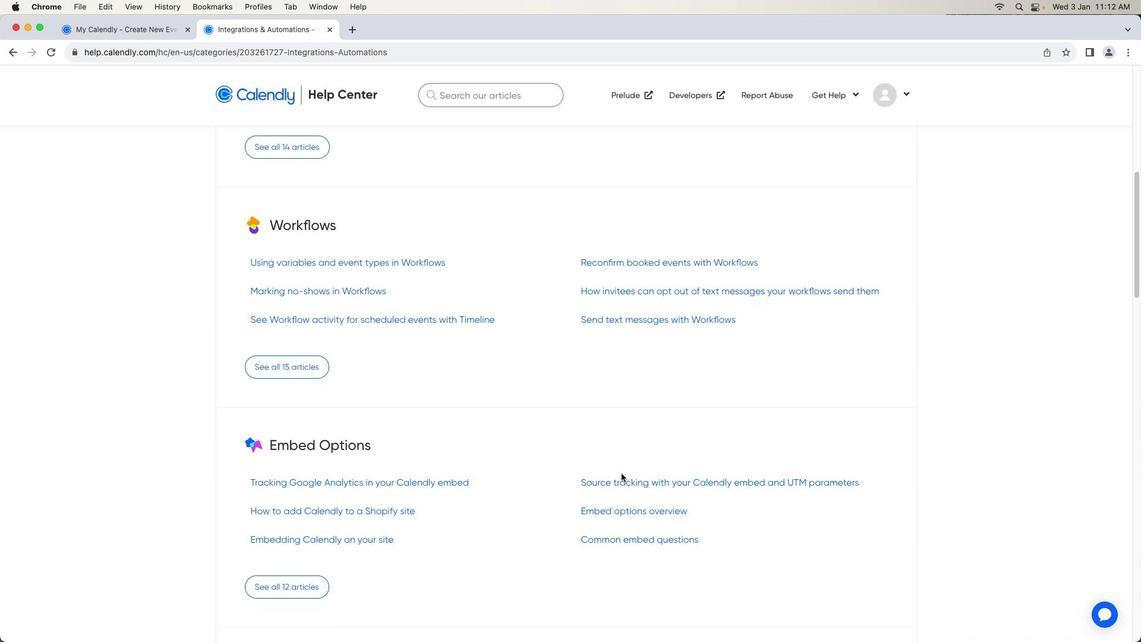 
Action: Mouse moved to (283, 585)
Screenshot: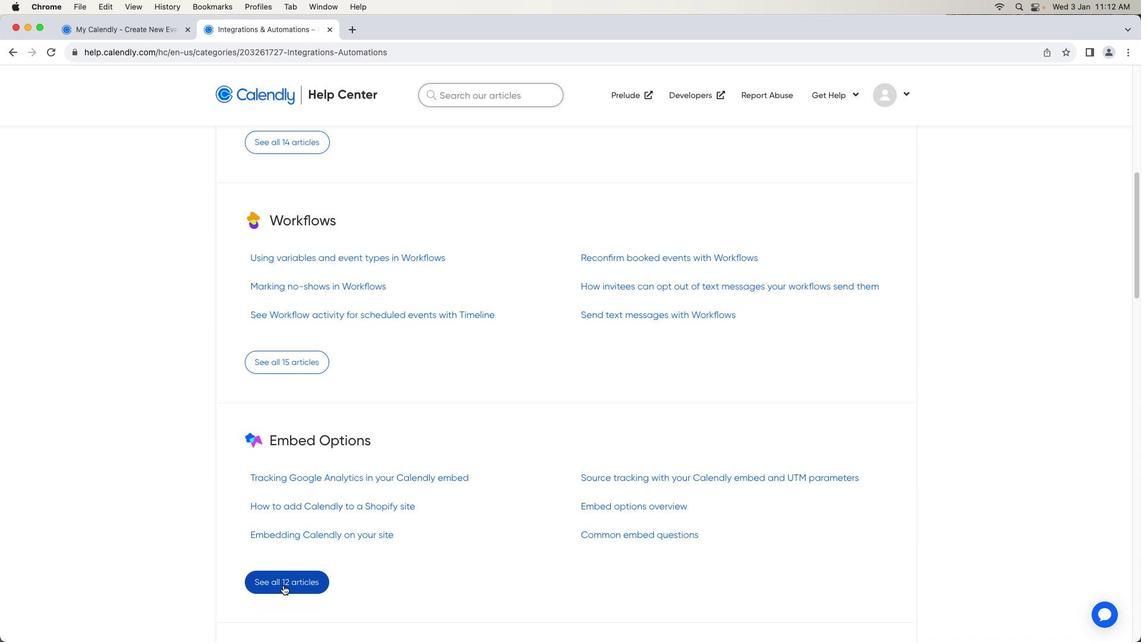 
Action: Mouse pressed left at (283, 585)
Screenshot: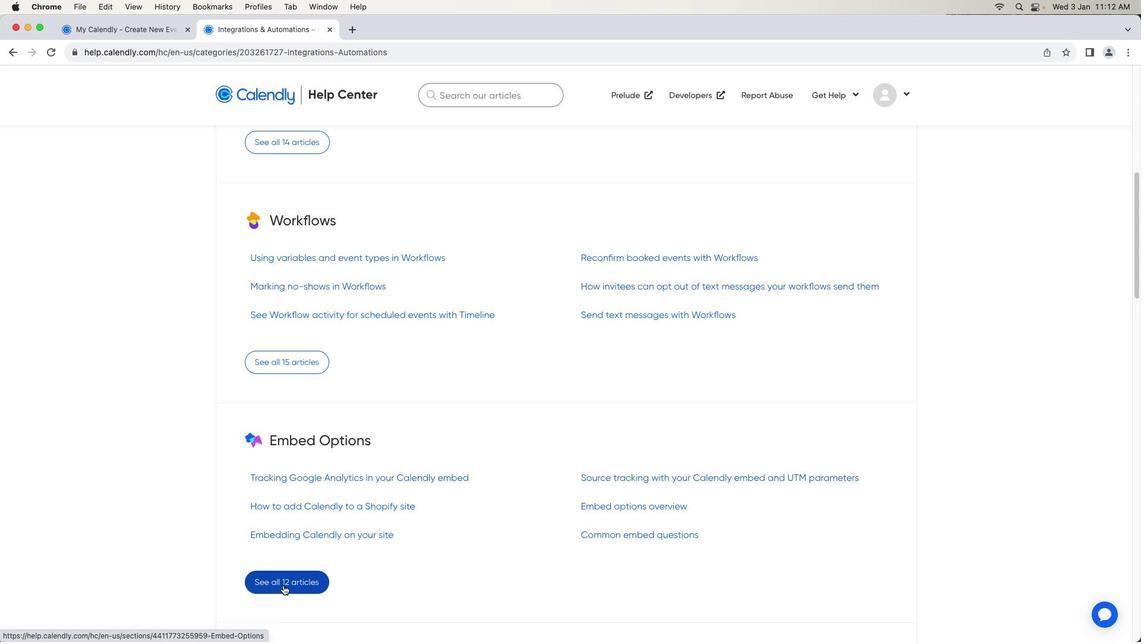 
Action: Mouse moved to (591, 549)
Screenshot: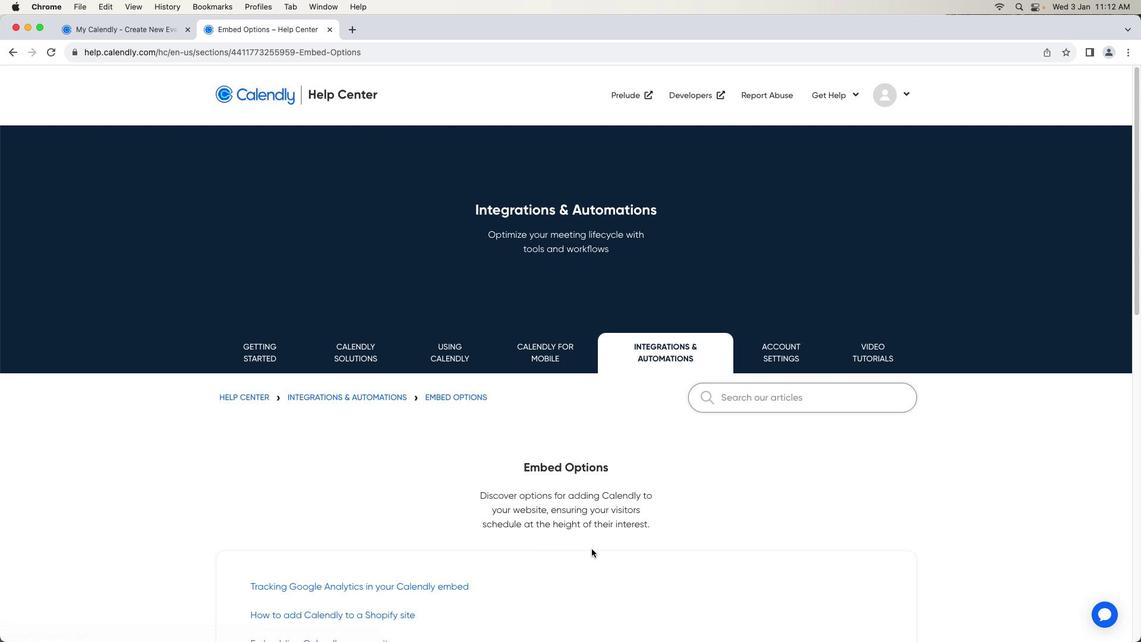 
Action: Mouse scrolled (591, 549) with delta (0, 0)
Screenshot: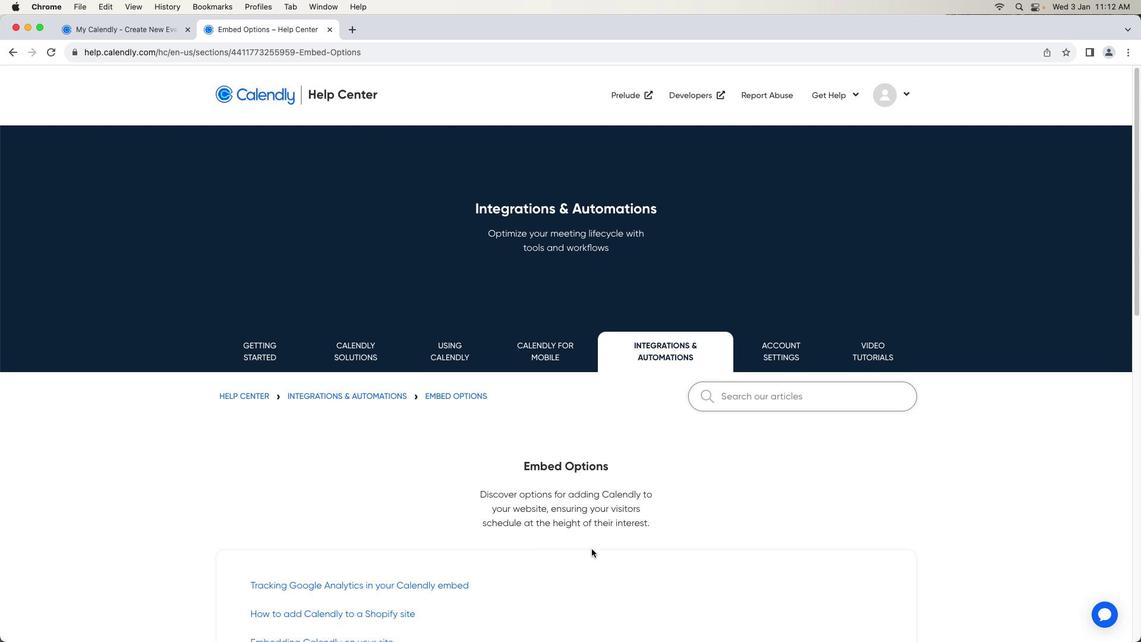 
Action: Mouse scrolled (591, 549) with delta (0, 0)
Screenshot: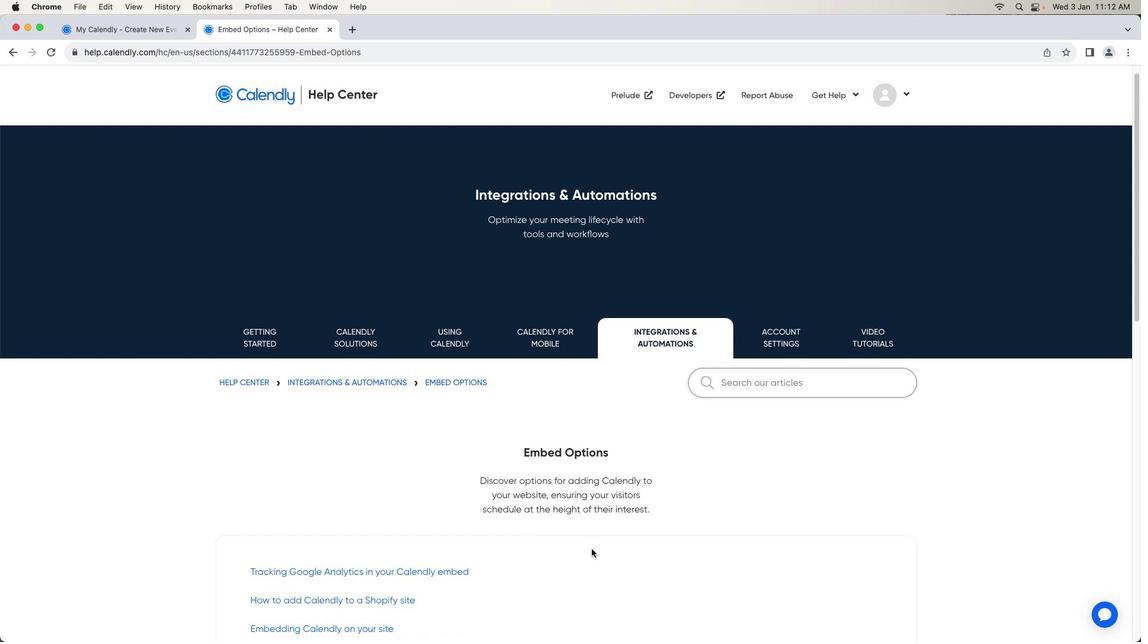 
Action: Mouse scrolled (591, 549) with delta (0, 0)
Screenshot: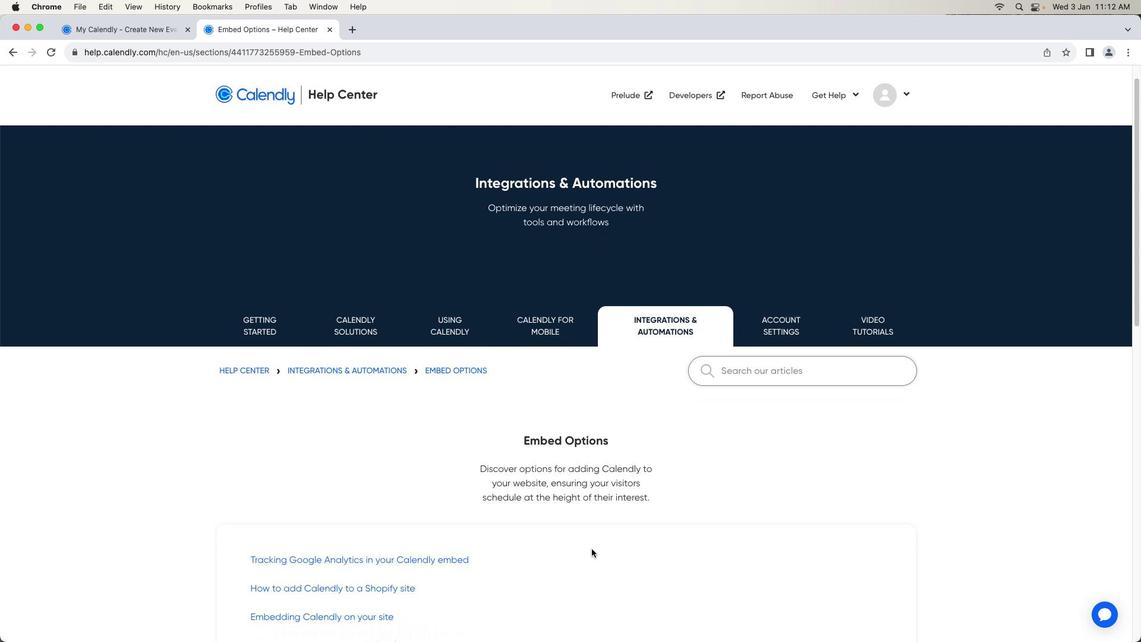 
Action: Mouse scrolled (591, 549) with delta (0, 0)
Screenshot: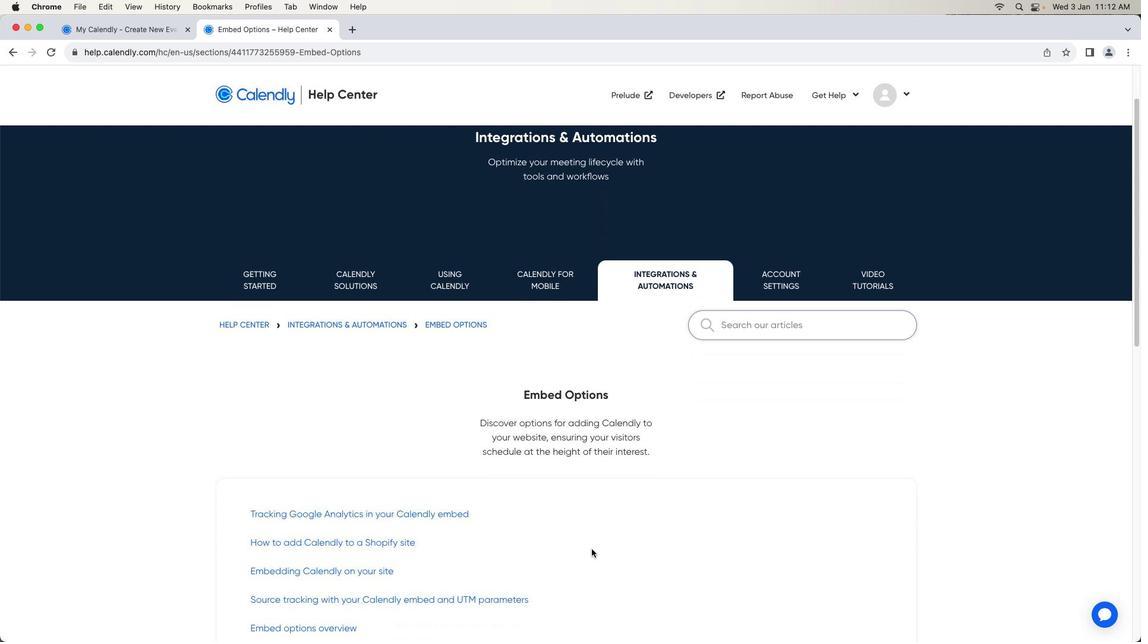 
Action: Mouse moved to (592, 549)
Screenshot: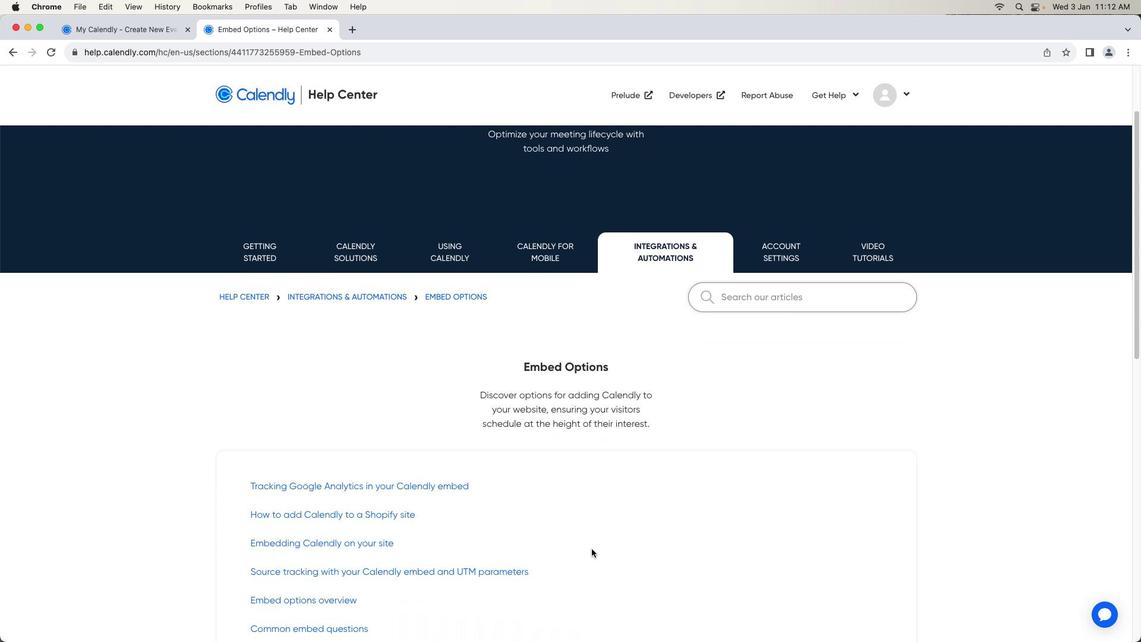 
Action: Mouse scrolled (592, 549) with delta (0, 0)
Screenshot: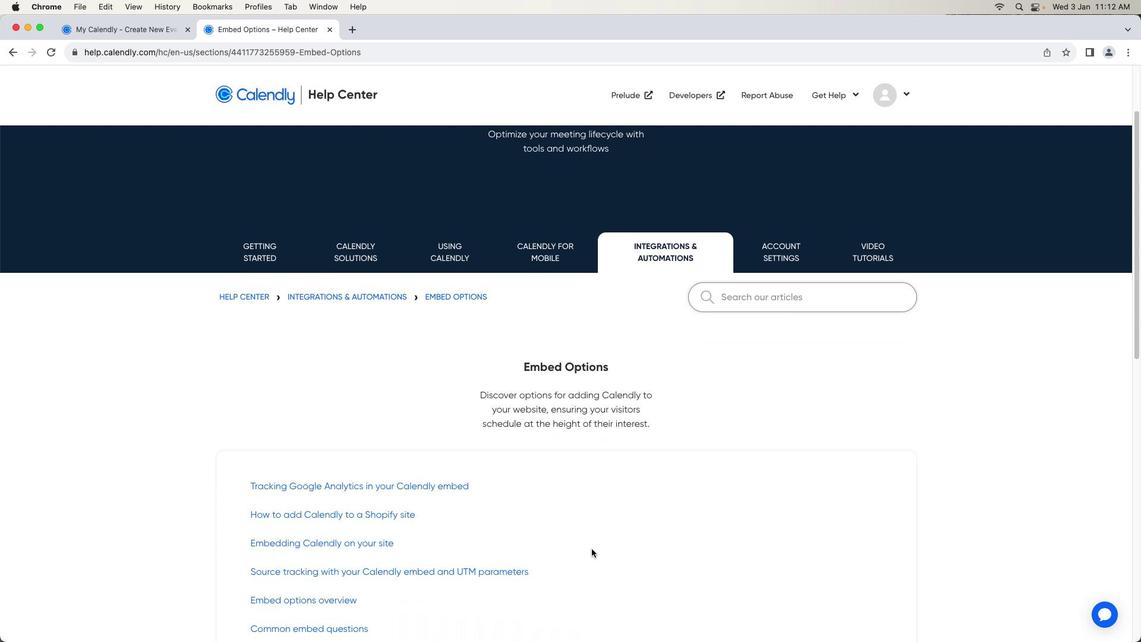 
Action: Mouse scrolled (592, 549) with delta (0, 0)
Screenshot: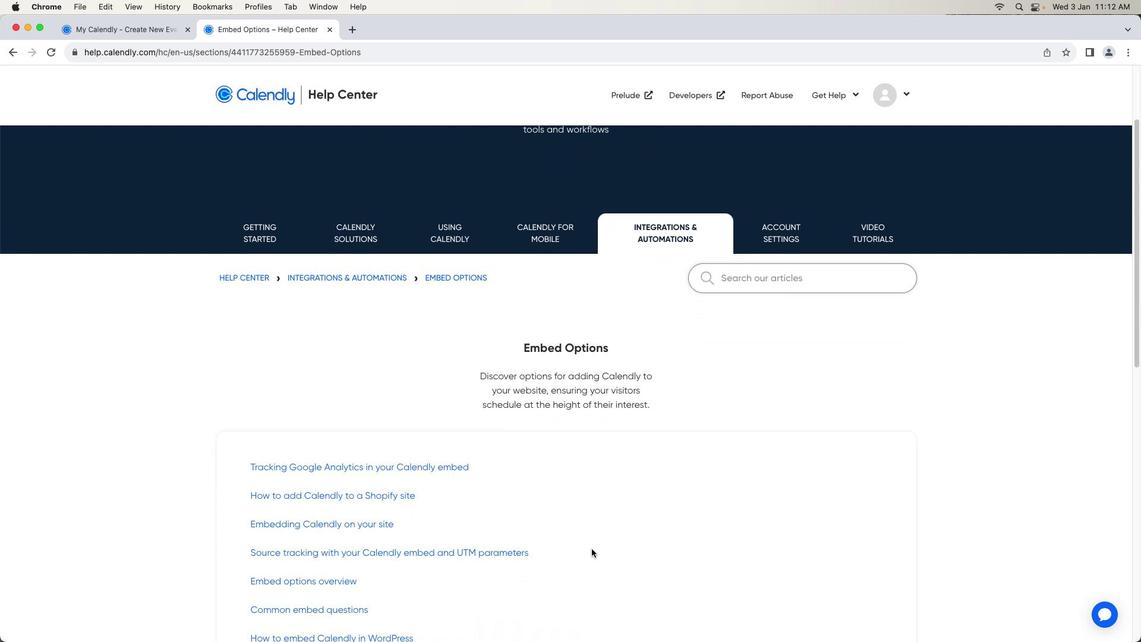 
Action: Mouse scrolled (592, 549) with delta (0, -1)
Screenshot: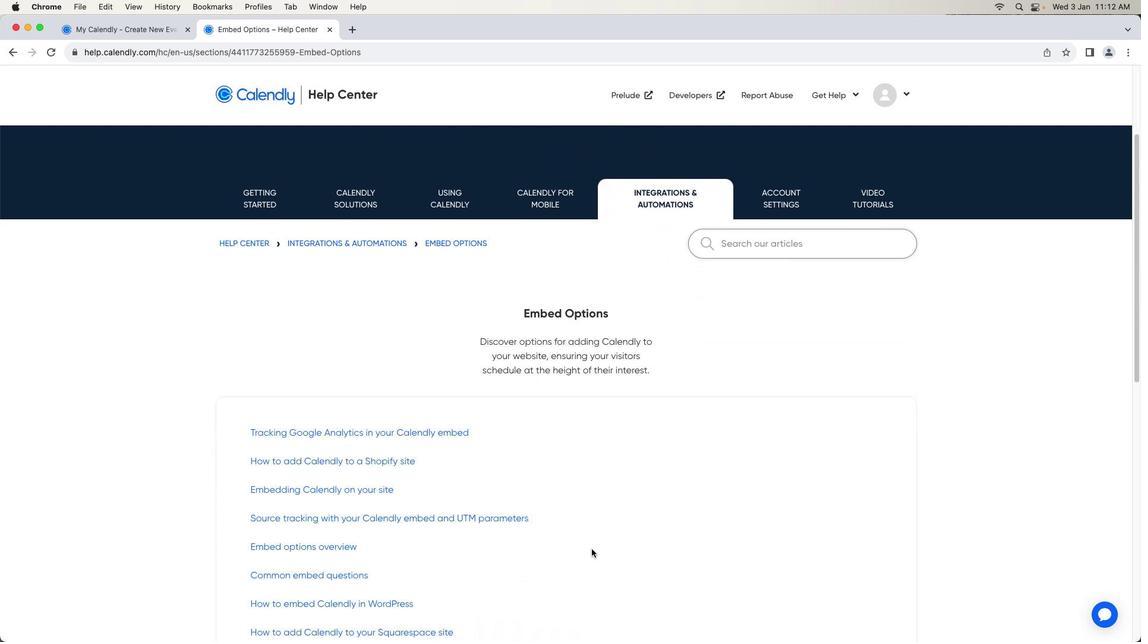 
Action: Mouse scrolled (592, 549) with delta (0, 0)
Screenshot: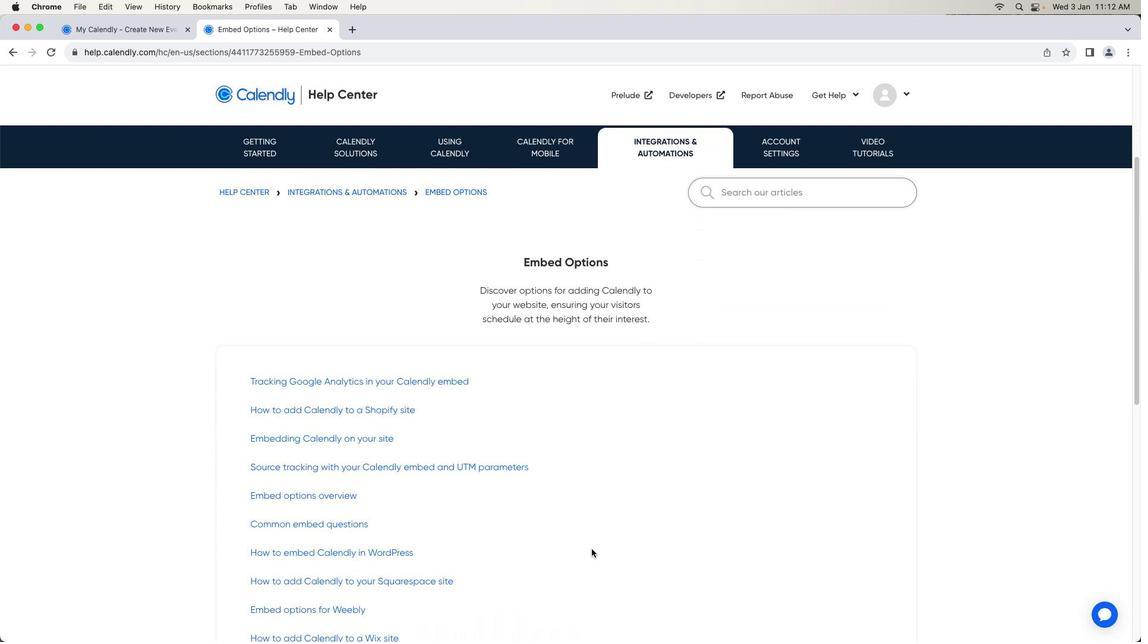
Action: Mouse scrolled (592, 549) with delta (0, 0)
Screenshot: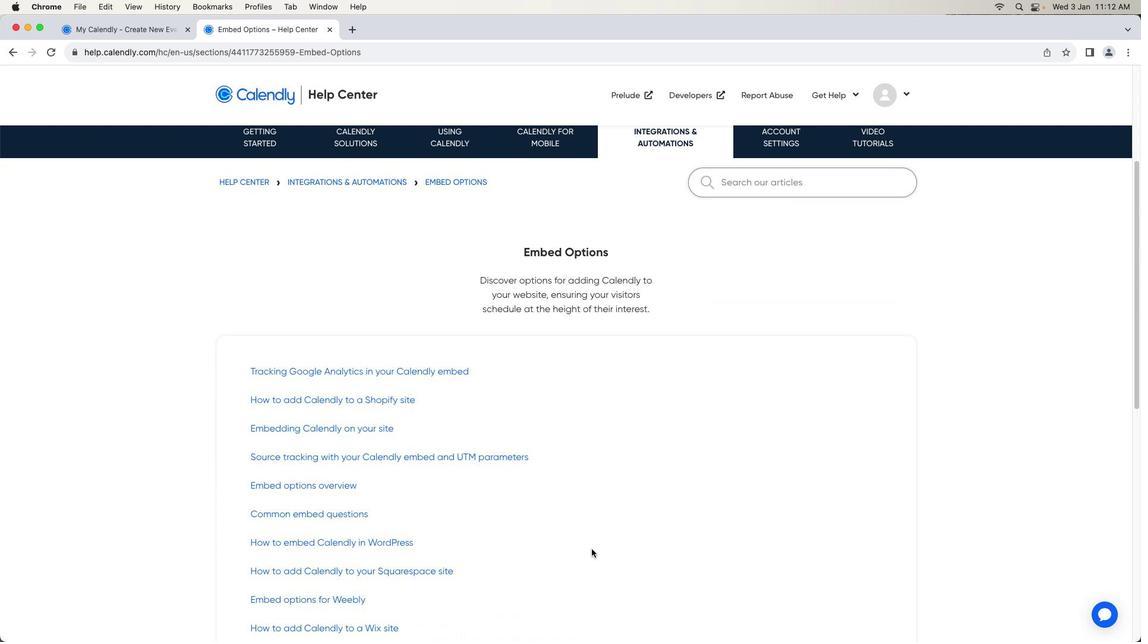 
Action: Mouse scrolled (592, 549) with delta (0, 0)
Screenshot: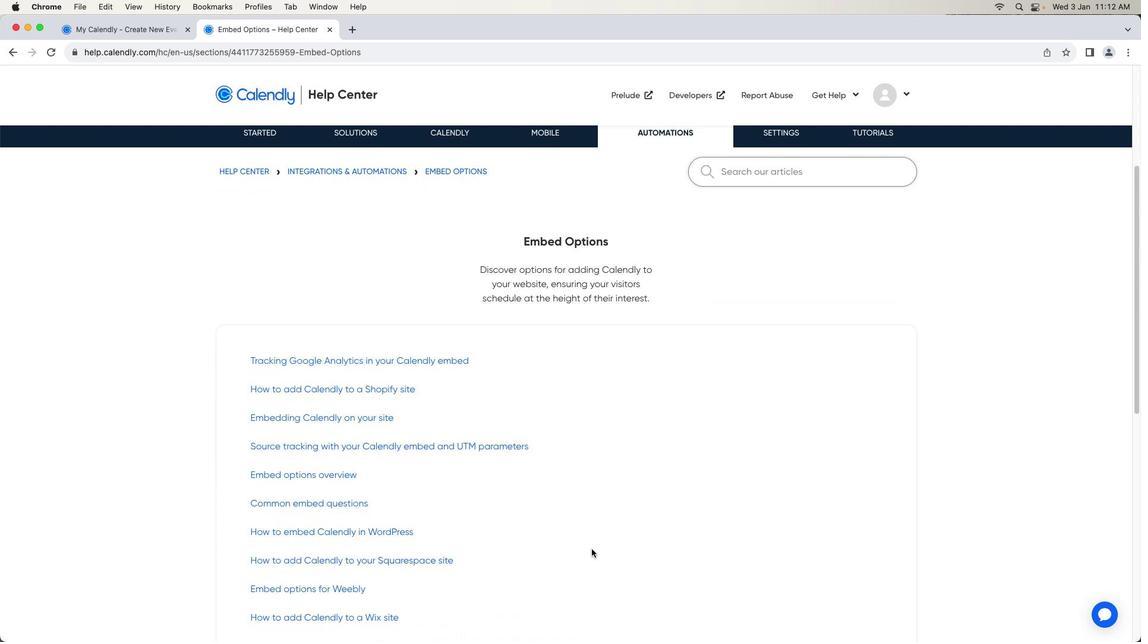 
Action: Mouse scrolled (592, 549) with delta (0, 0)
Screenshot: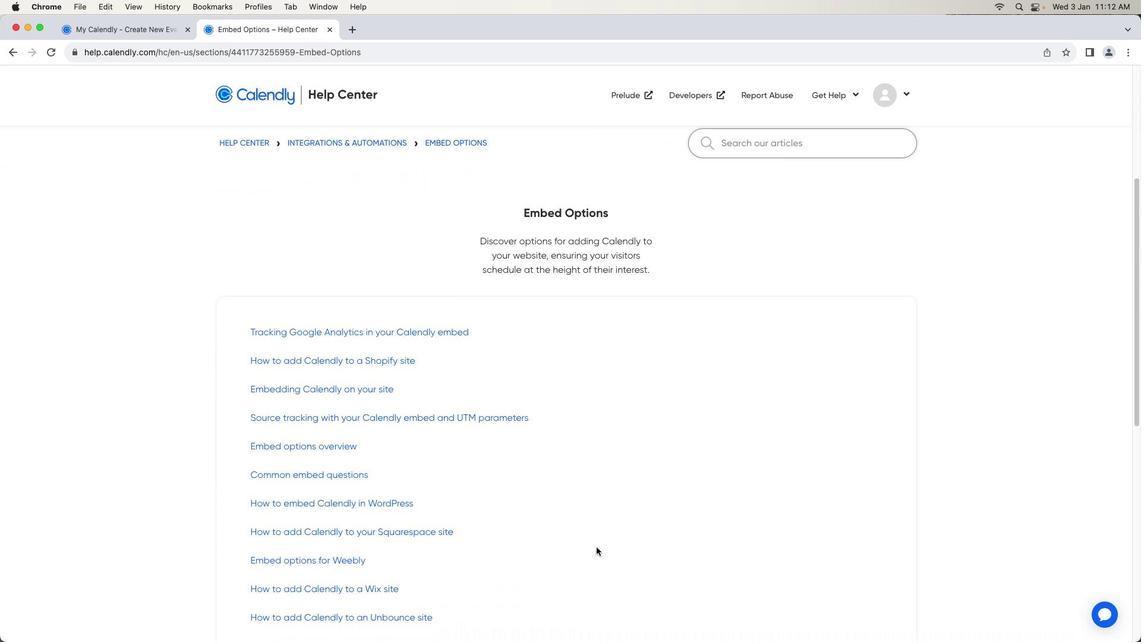 
Action: Mouse moved to (587, 548)
Screenshot: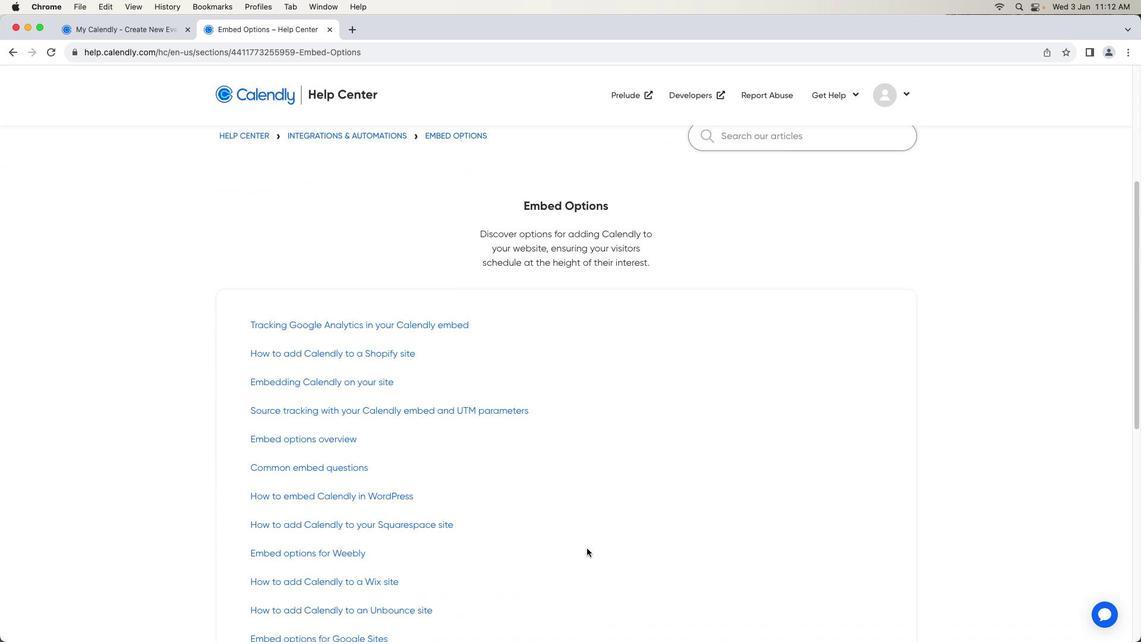 
